 Task: Create report a report on the Account and Assets.
Action: Mouse moved to (342, 65)
Screenshot: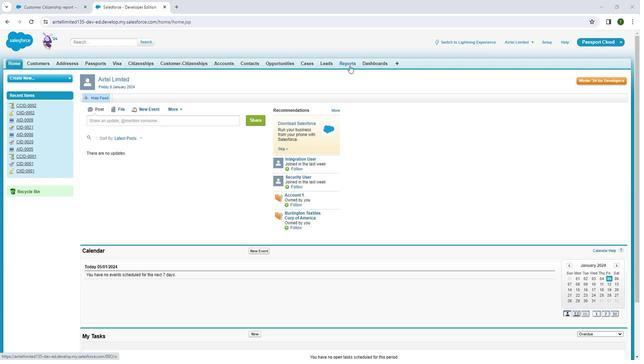 
Action: Mouse pressed left at (342, 65)
Screenshot: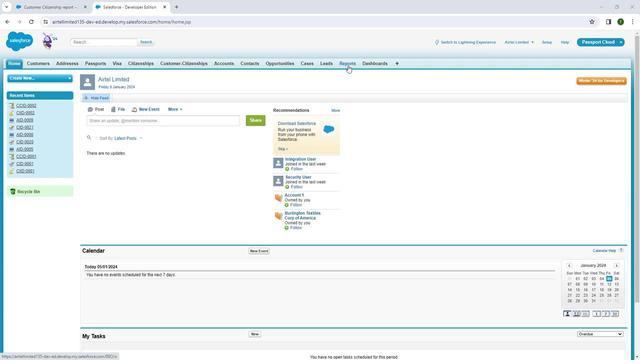 
Action: Mouse moved to (341, 65)
Screenshot: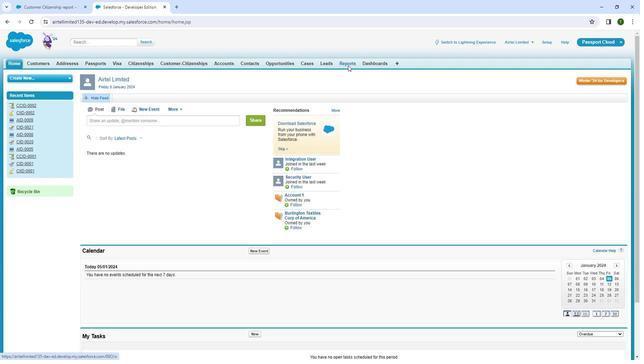 
Action: Mouse pressed left at (341, 65)
Screenshot: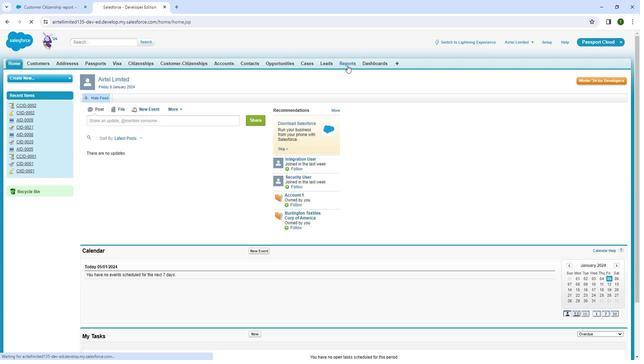 
Action: Mouse moved to (101, 84)
Screenshot: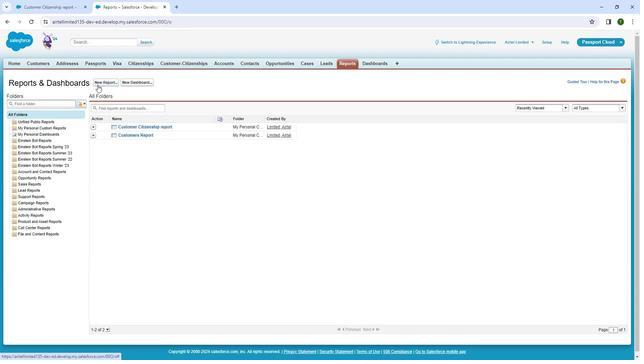 
Action: Mouse pressed left at (101, 84)
Screenshot: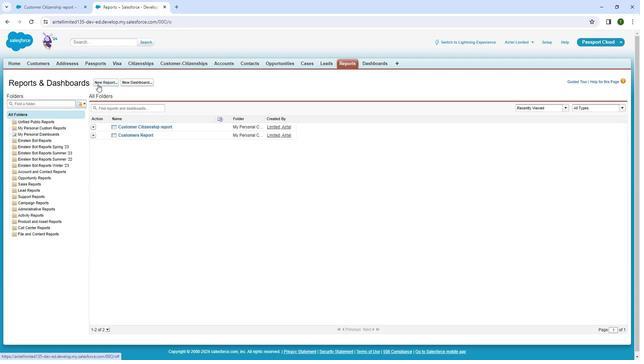 
Action: Mouse moved to (131, 142)
Screenshot: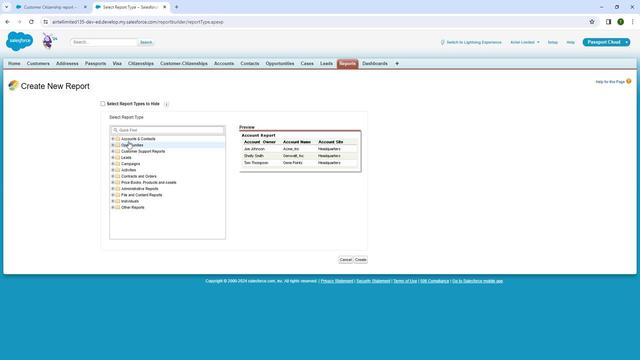 
Action: Mouse pressed left at (131, 142)
Screenshot: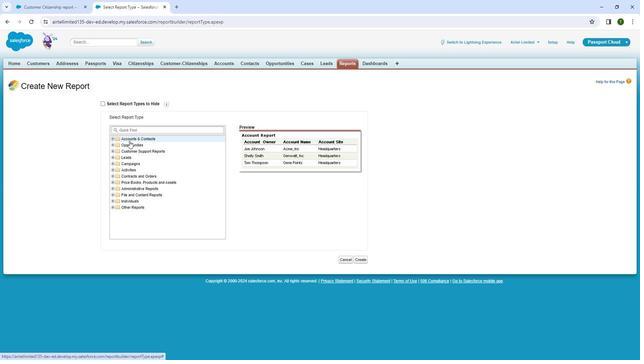 
Action: Mouse moved to (115, 139)
Screenshot: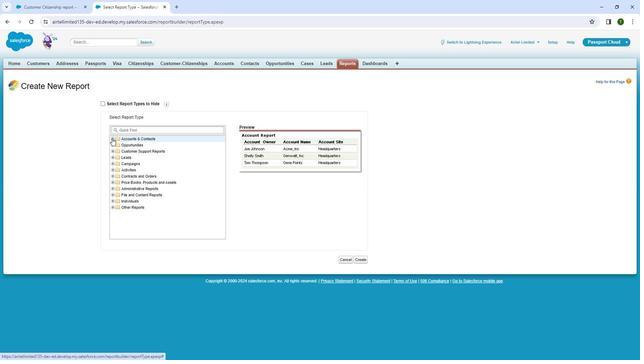 
Action: Mouse pressed left at (115, 139)
Screenshot: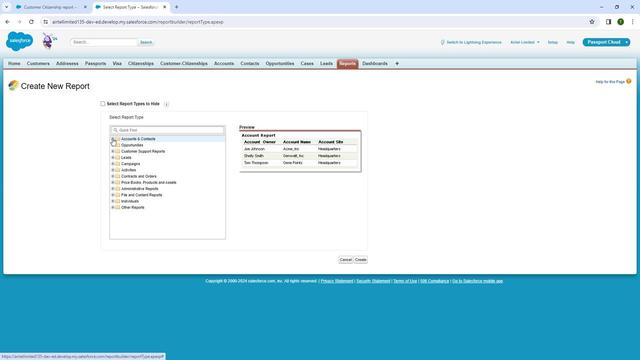 
Action: Mouse moved to (135, 177)
Screenshot: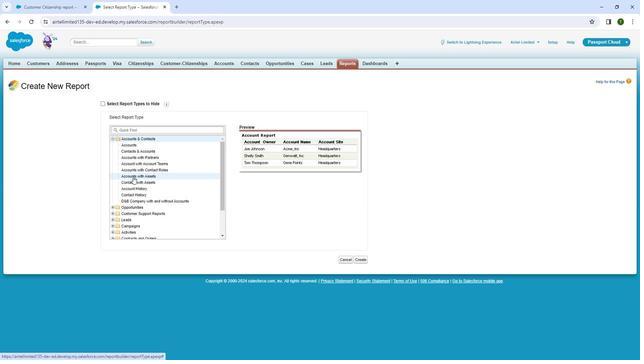 
Action: Mouse pressed left at (135, 177)
Screenshot: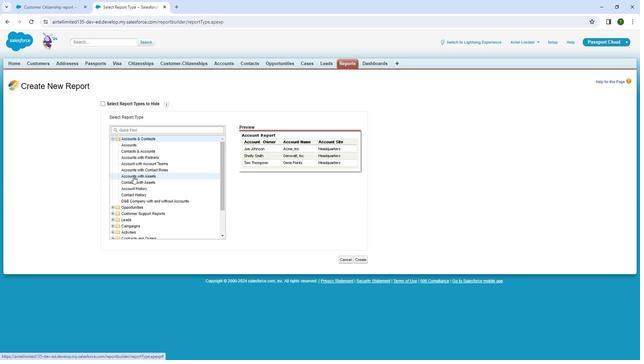 
Action: Mouse moved to (353, 261)
Screenshot: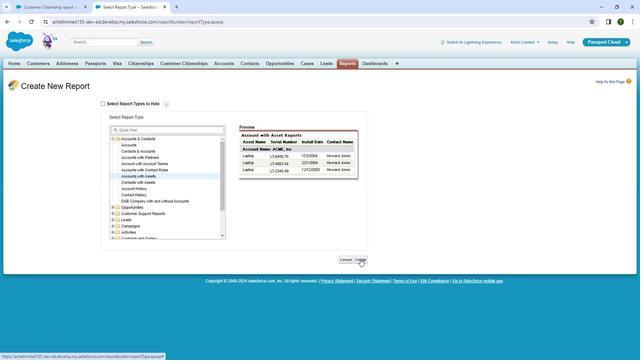 
Action: Mouse pressed left at (353, 261)
Screenshot: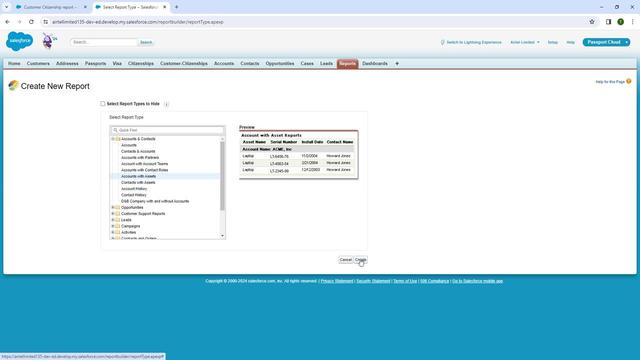 
Action: Mouse moved to (108, 214)
Screenshot: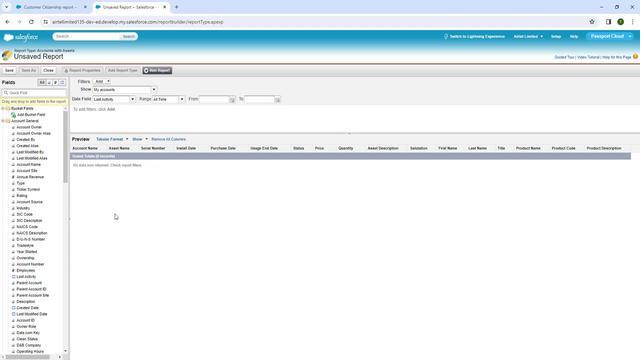 
Action: Mouse pressed left at (108, 214)
Screenshot: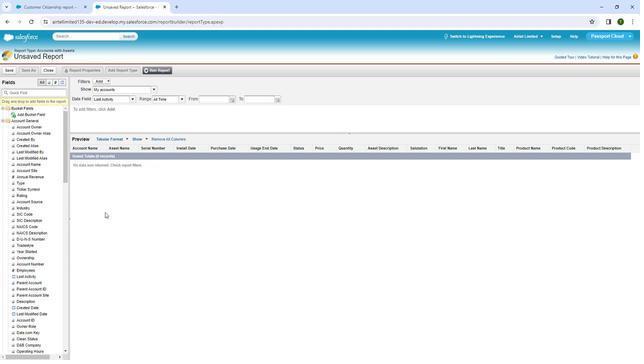 
Action: Mouse moved to (158, 136)
Screenshot: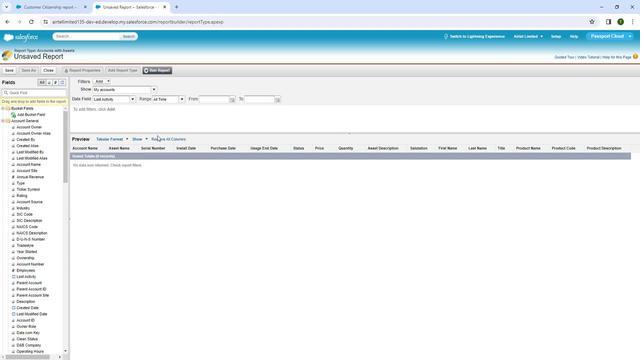 
Action: Mouse pressed left at (158, 136)
Screenshot: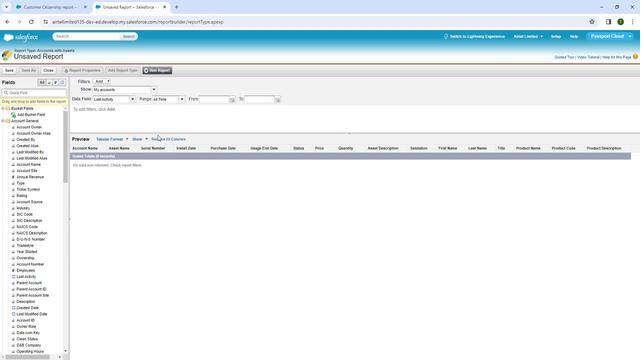 
Action: Mouse moved to (169, 139)
Screenshot: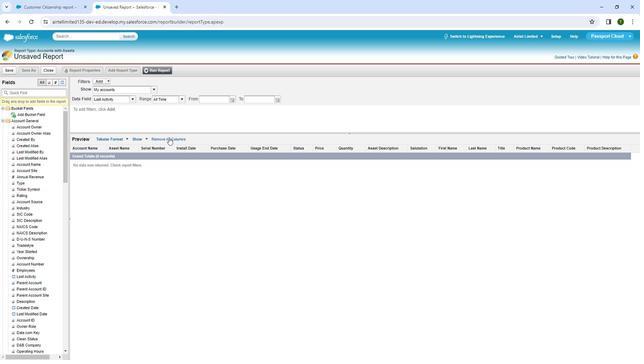 
Action: Mouse pressed left at (169, 139)
Screenshot: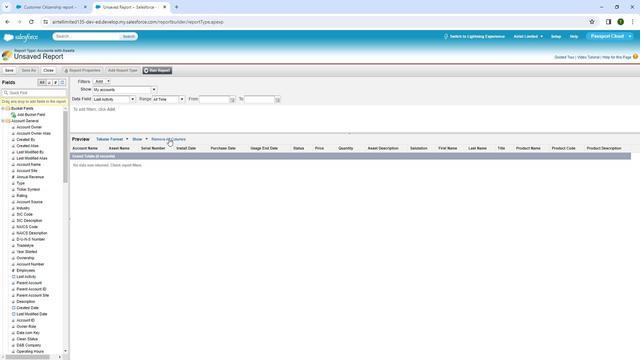 
Action: Mouse moved to (293, 210)
Screenshot: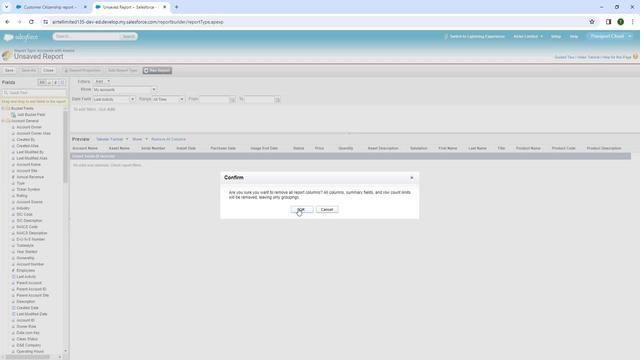 
Action: Mouse pressed left at (293, 210)
Screenshot: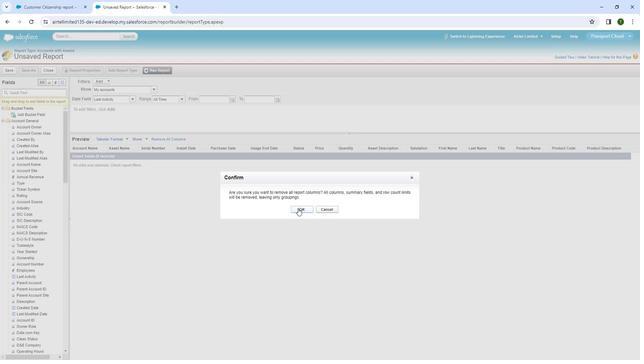 
Action: Mouse moved to (34, 208)
Screenshot: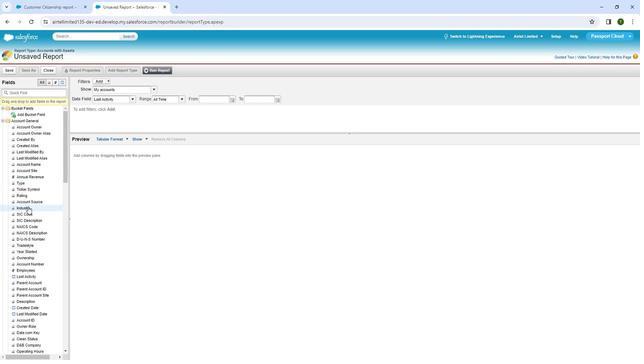 
Action: Mouse scrolled (34, 208) with delta (0, 0)
Screenshot: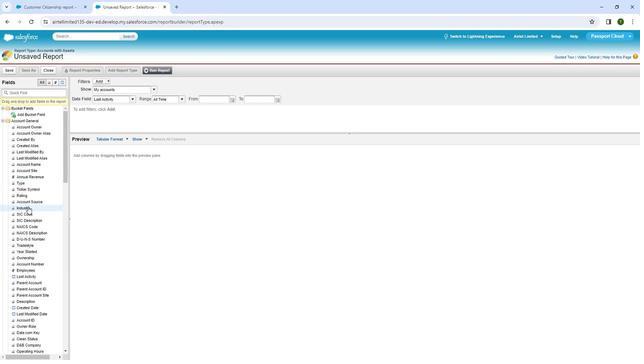 
Action: Mouse scrolled (34, 208) with delta (0, 0)
Screenshot: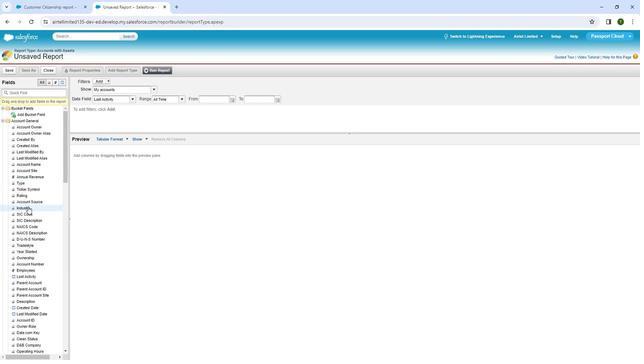 
Action: Mouse moved to (34, 207)
Screenshot: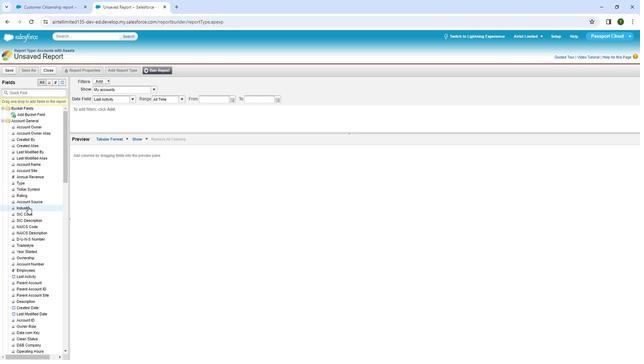 
Action: Mouse scrolled (34, 208) with delta (0, 0)
Screenshot: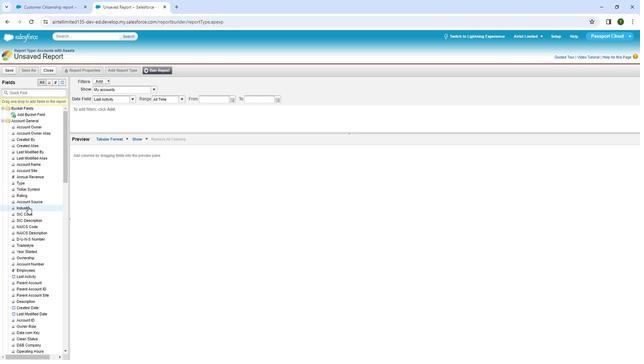 
Action: Mouse scrolled (34, 208) with delta (0, 0)
Screenshot: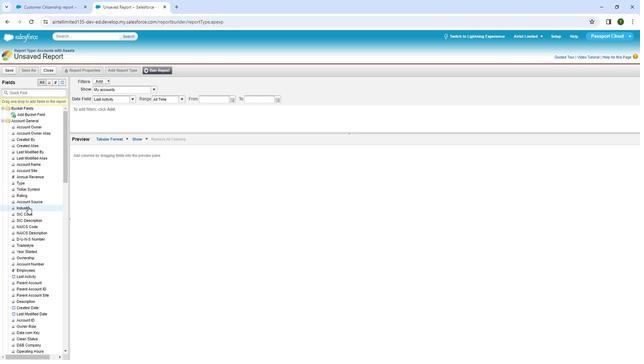 
Action: Mouse moved to (34, 207)
Screenshot: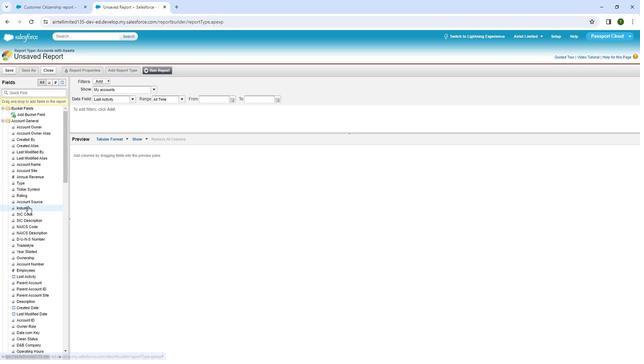
Action: Mouse scrolled (34, 207) with delta (0, 0)
Screenshot: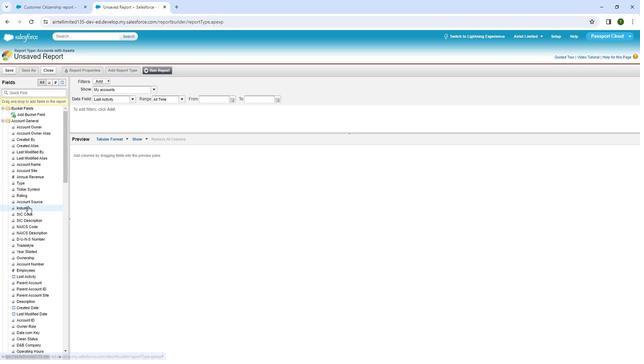 
Action: Mouse moved to (29, 162)
Screenshot: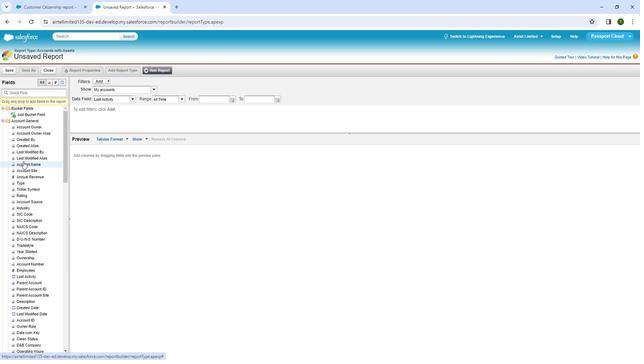 
Action: Mouse pressed left at (29, 162)
Screenshot: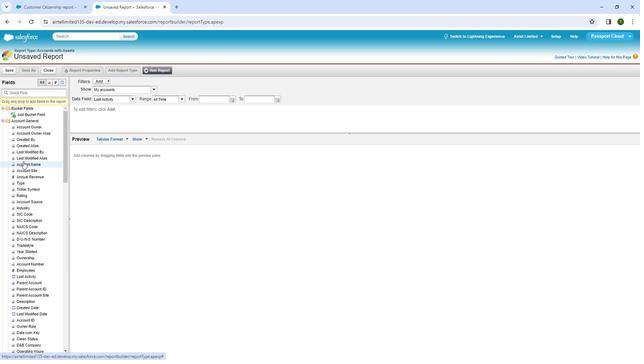 
Action: Mouse moved to (96, 163)
Screenshot: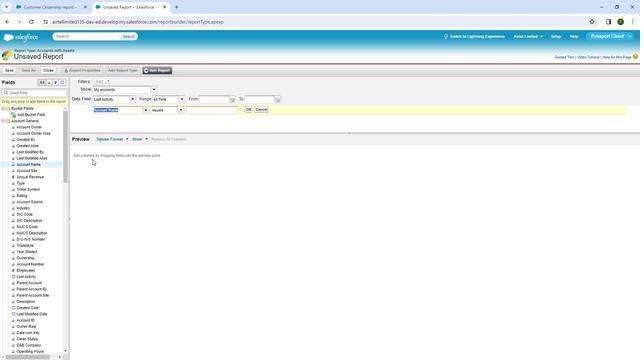 
Action: Mouse pressed left at (96, 163)
Screenshot: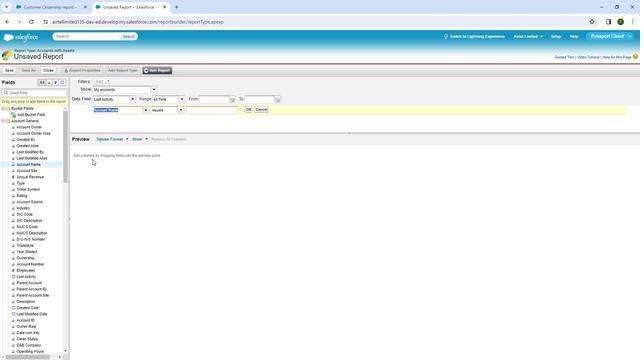 
Action: Mouse moved to (24, 163)
Screenshot: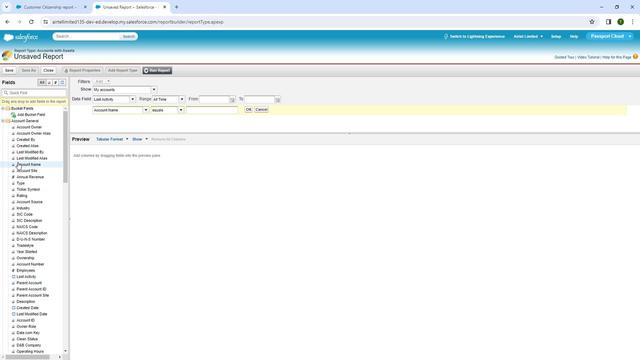 
Action: Mouse pressed left at (24, 163)
Screenshot: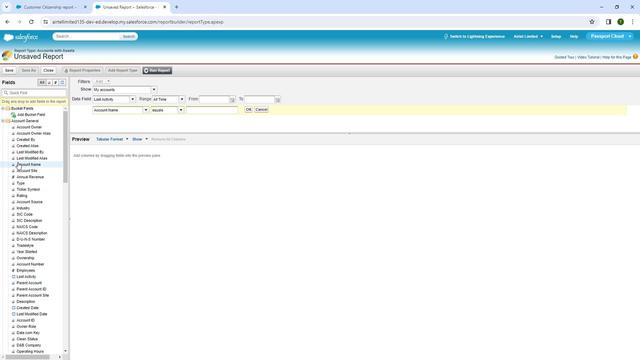 
Action: Mouse moved to (26, 183)
Screenshot: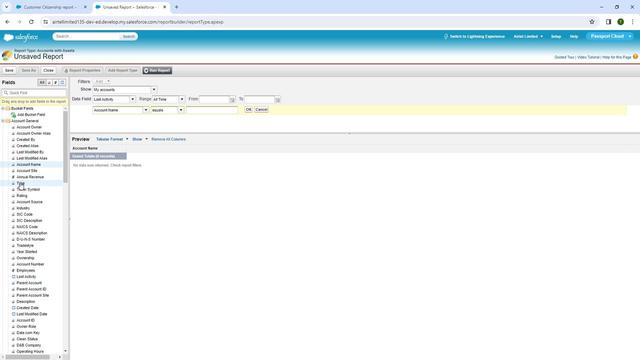 
Action: Mouse pressed left at (26, 183)
Screenshot: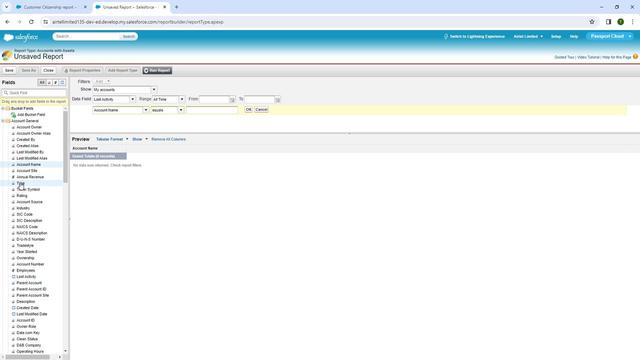 
Action: Mouse moved to (24, 198)
Screenshot: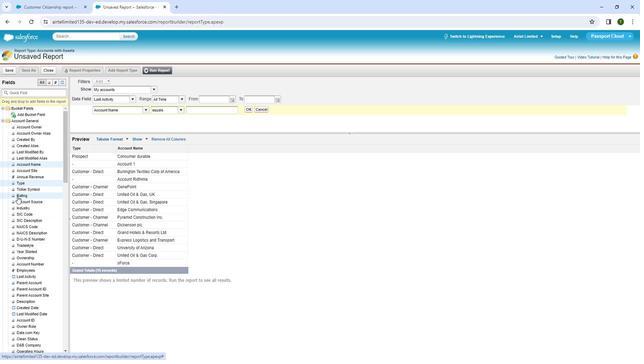 
Action: Mouse pressed left at (24, 198)
Screenshot: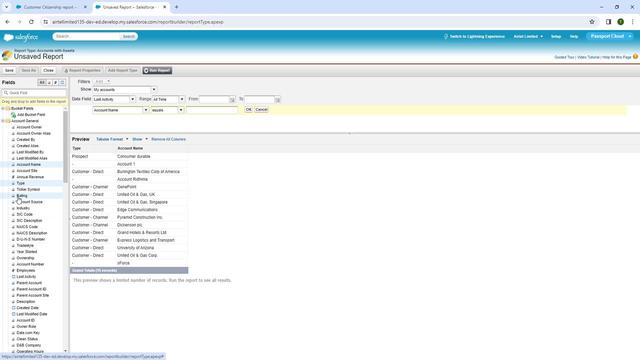 
Action: Mouse moved to (31, 217)
Screenshot: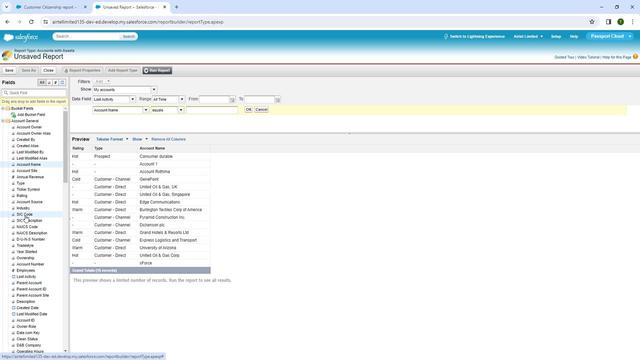 
Action: Mouse pressed left at (31, 217)
Screenshot: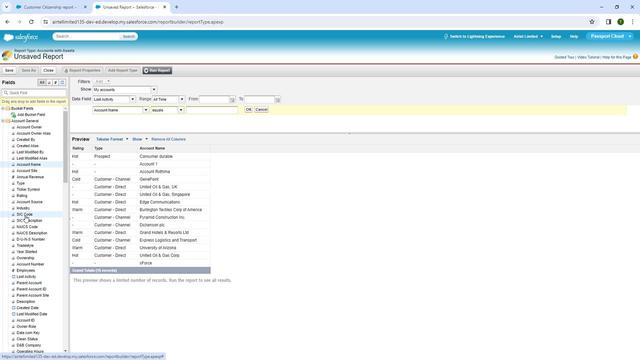
Action: Mouse moved to (32, 271)
Screenshot: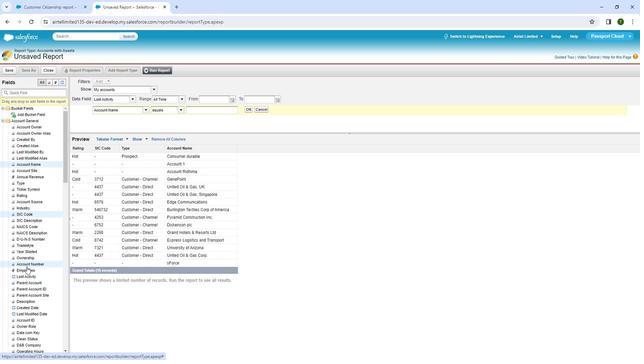 
Action: Mouse scrolled (32, 270) with delta (0, 0)
Screenshot: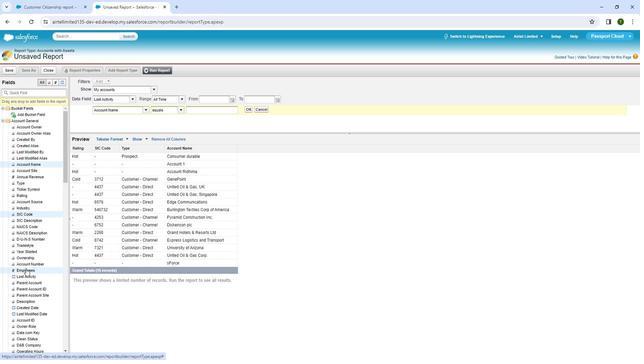 
Action: Mouse moved to (30, 288)
Screenshot: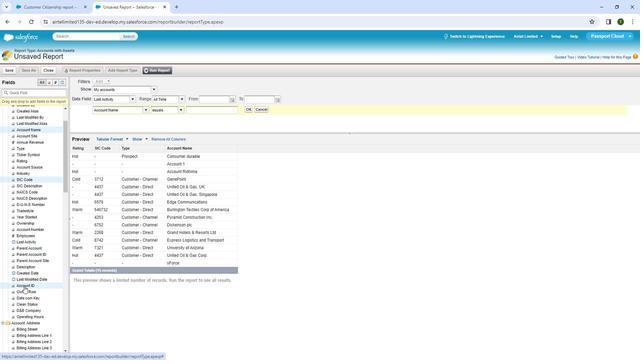 
Action: Mouse pressed left at (30, 288)
Screenshot: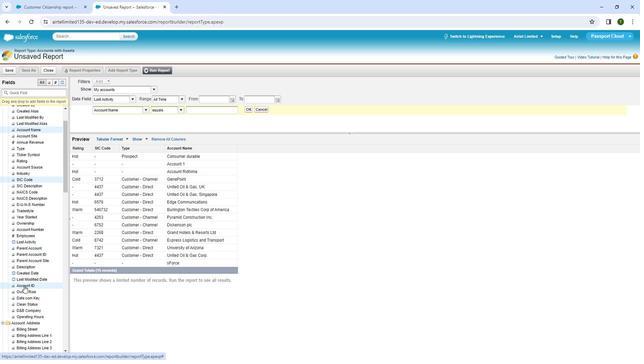 
Action: Mouse moved to (27, 279)
Screenshot: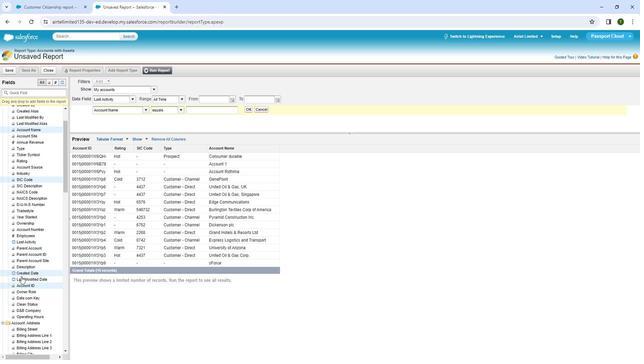 
Action: Mouse scrolled (27, 279) with delta (0, 0)
Screenshot: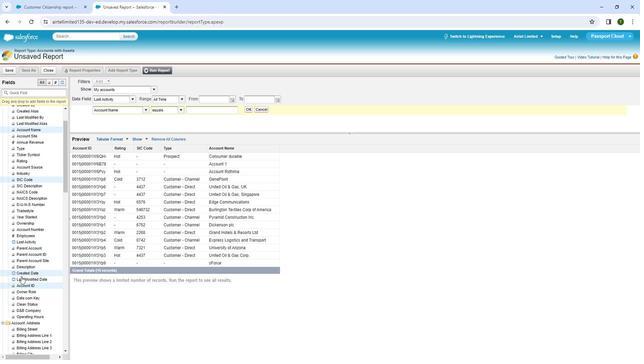 
Action: Mouse moved to (27, 281)
Screenshot: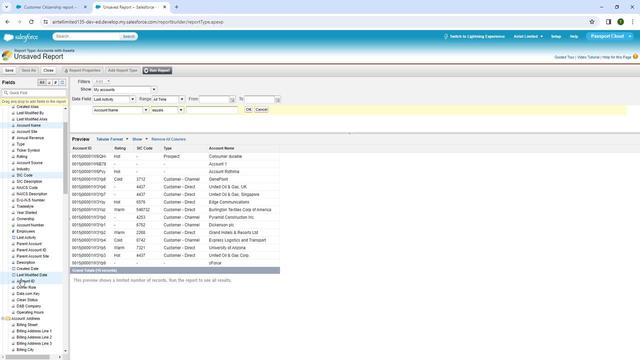 
Action: Mouse scrolled (27, 281) with delta (0, 0)
Screenshot: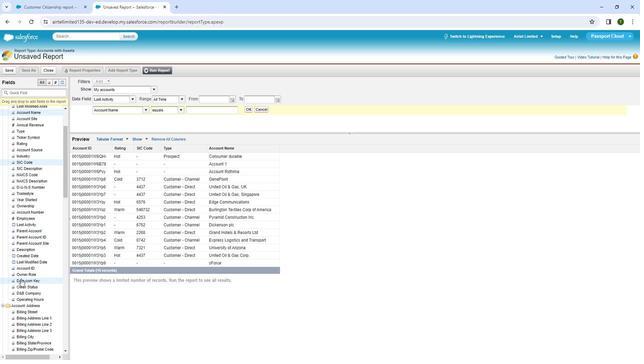 
Action: Mouse scrolled (27, 281) with delta (0, 0)
Screenshot: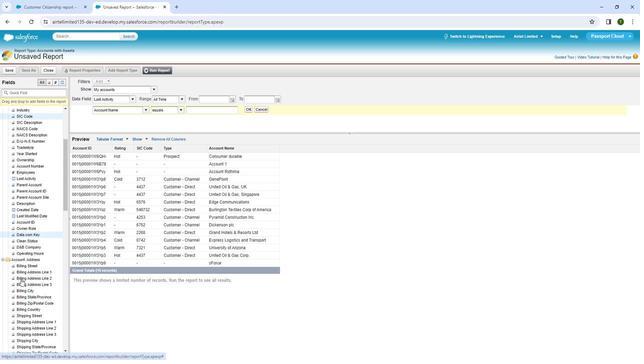 
Action: Mouse scrolled (27, 281) with delta (0, 0)
Screenshot: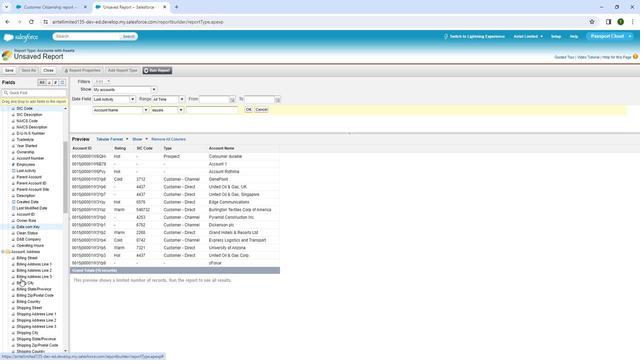 
Action: Mouse moved to (27, 282)
Screenshot: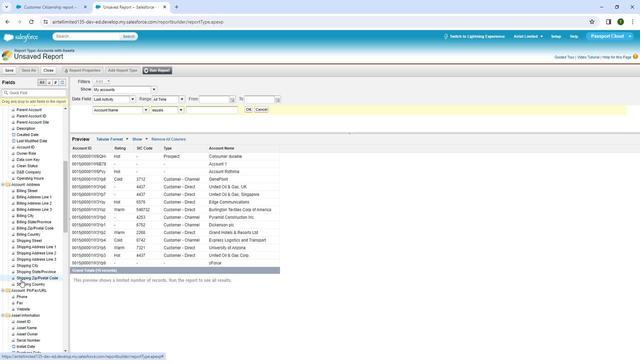 
Action: Mouse scrolled (27, 282) with delta (0, 0)
Screenshot: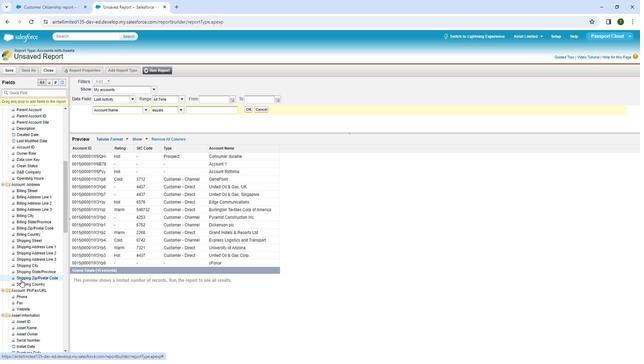 
Action: Mouse moved to (27, 283)
Screenshot: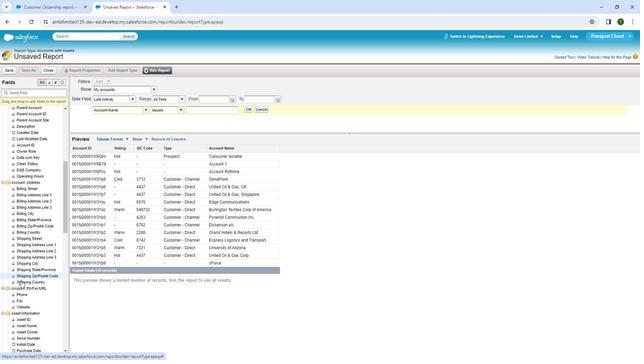 
Action: Mouse scrolled (27, 283) with delta (0, 0)
Screenshot: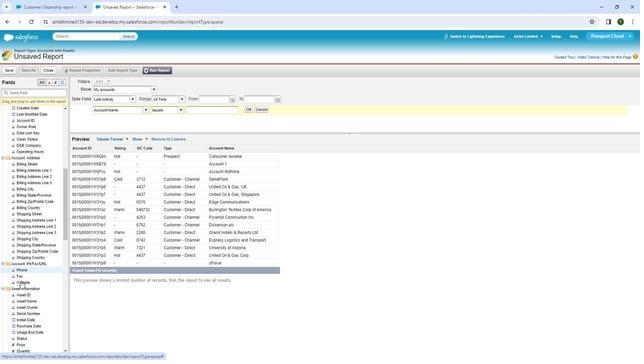 
Action: Mouse scrolled (27, 283) with delta (0, 0)
Screenshot: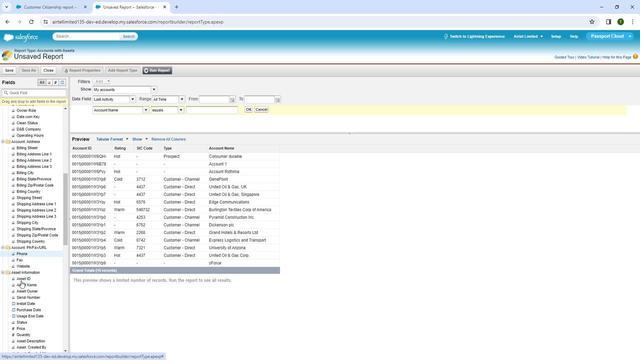 
Action: Mouse scrolled (27, 283) with delta (0, 0)
Screenshot: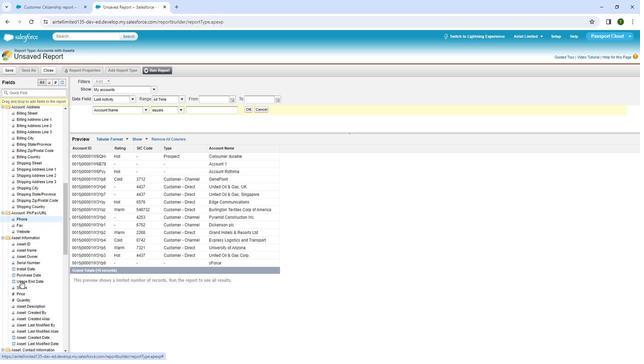 
Action: Mouse moved to (26, 190)
Screenshot: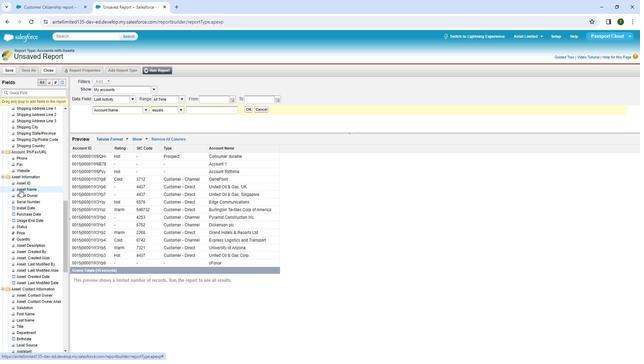 
Action: Mouse pressed left at (26, 190)
Screenshot: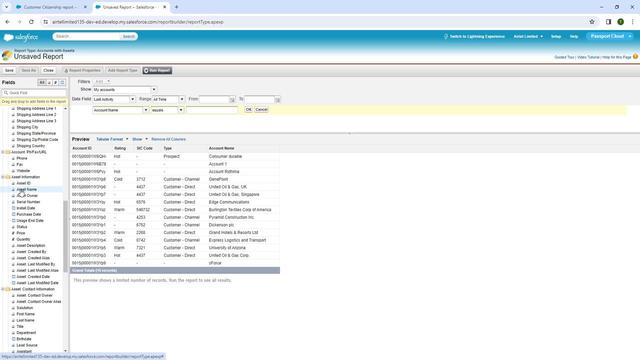 
Action: Mouse moved to (30, 315)
Screenshot: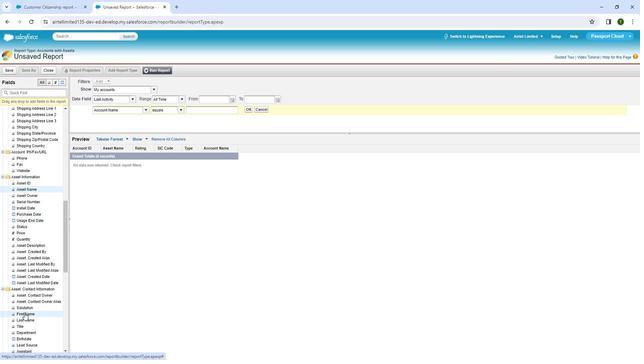 
Action: Mouse pressed left at (30, 315)
Screenshot: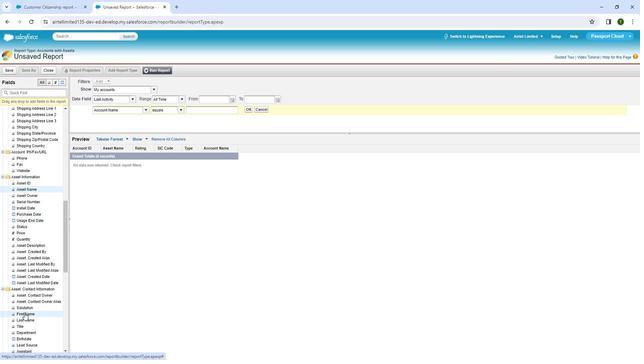 
Action: Mouse moved to (109, 147)
Screenshot: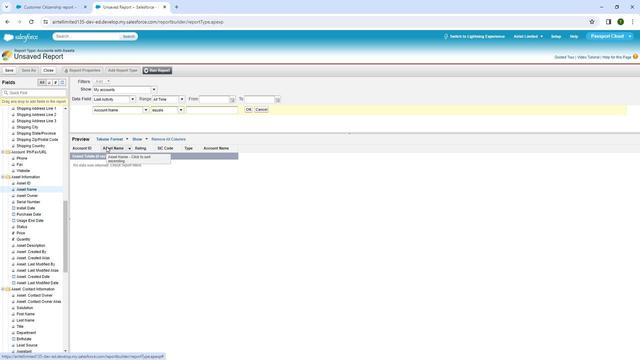
Action: Mouse pressed left at (109, 147)
Screenshot: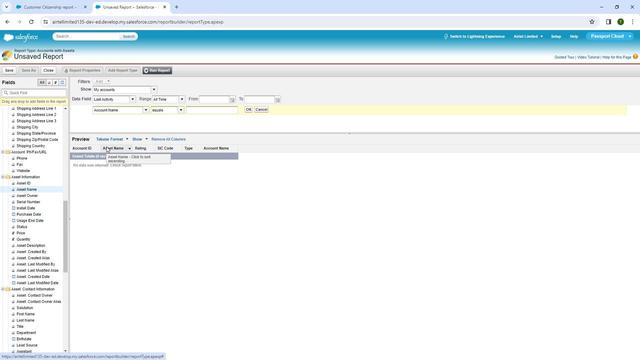 
Action: Mouse moved to (125, 268)
Screenshot: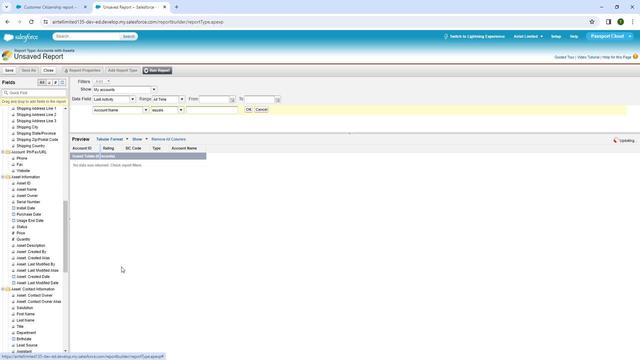 
Action: Mouse pressed left at (125, 268)
Screenshot: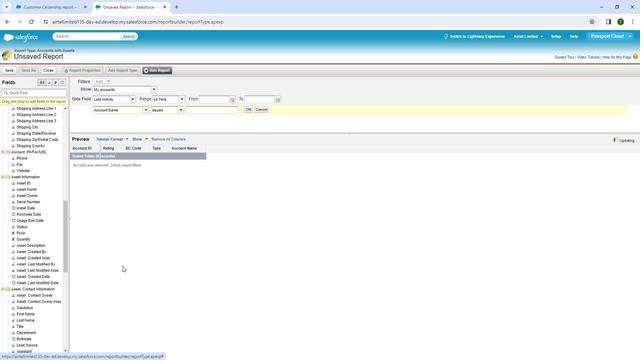 
Action: Mouse moved to (117, 217)
Screenshot: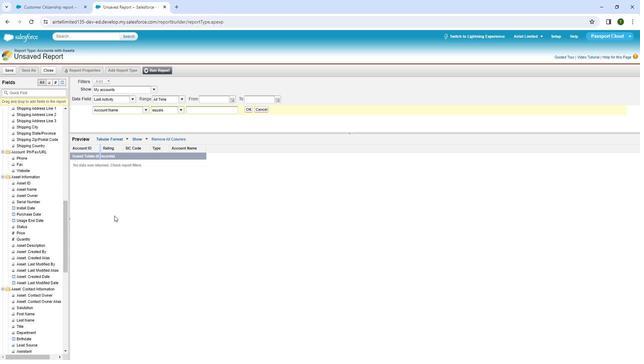 
Action: Mouse pressed left at (117, 217)
Screenshot: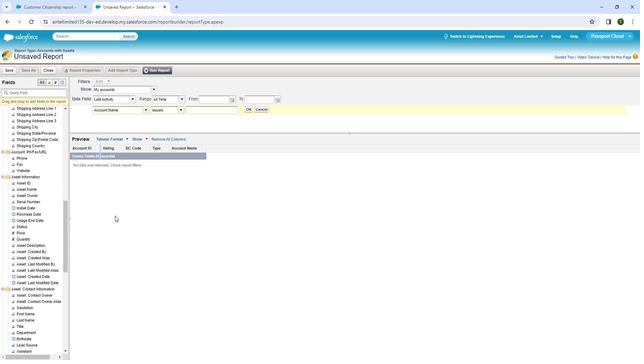 
Action: Mouse moved to (86, 141)
Screenshot: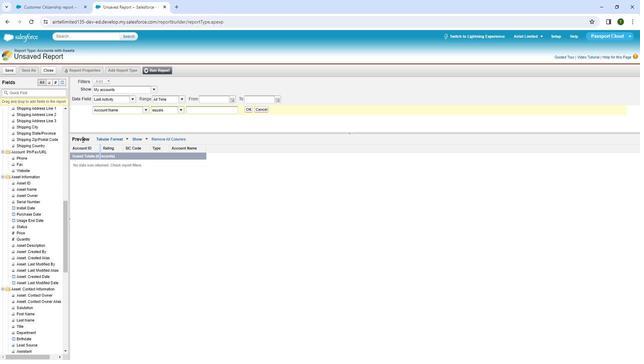 
Action: Mouse pressed left at (86, 141)
Screenshot: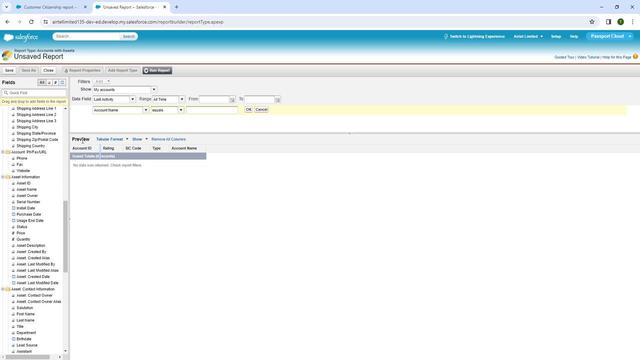 
Action: Mouse moved to (158, 141)
Screenshot: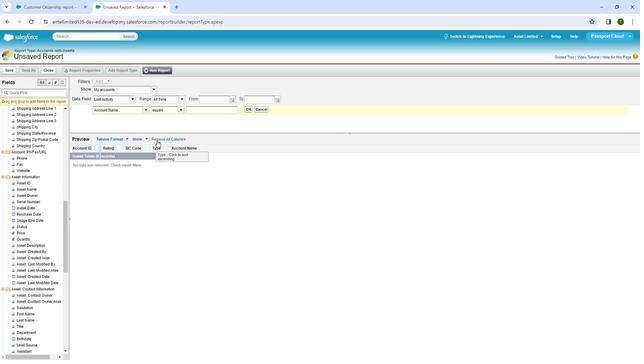 
Action: Mouse pressed left at (158, 141)
Screenshot: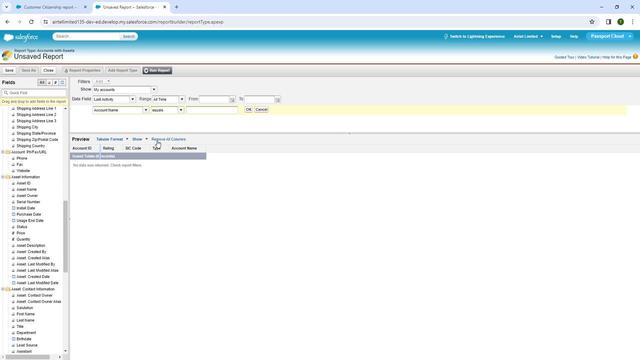 
Action: Mouse moved to (296, 210)
Screenshot: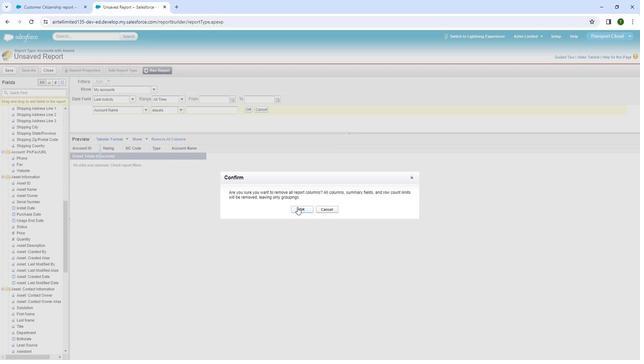 
Action: Mouse pressed left at (296, 210)
Screenshot: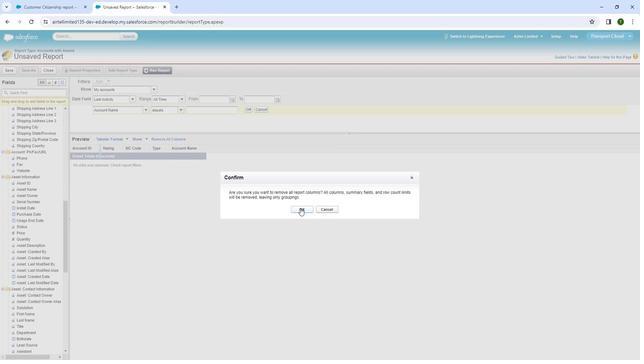 
Action: Mouse moved to (11, 219)
Screenshot: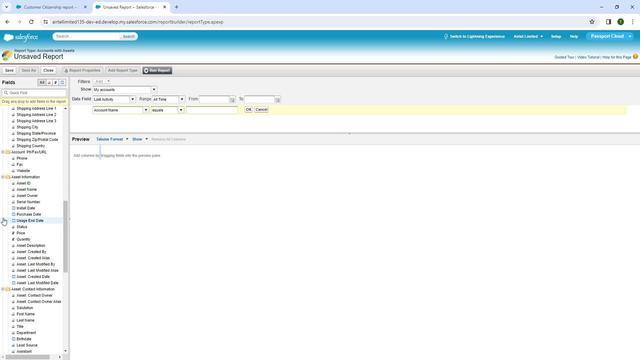 
Action: Mouse scrolled (11, 220) with delta (0, 0)
Screenshot: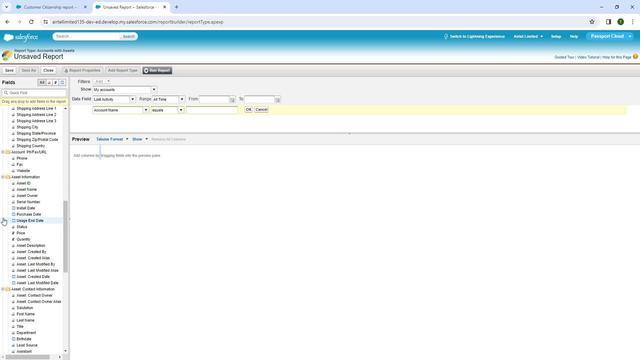 
Action: Mouse moved to (12, 219)
Screenshot: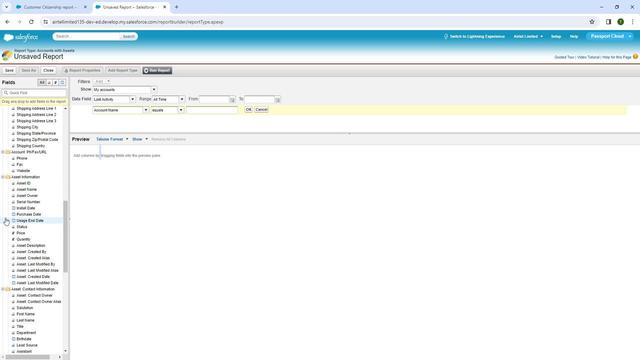 
Action: Mouse scrolled (12, 220) with delta (0, 0)
Screenshot: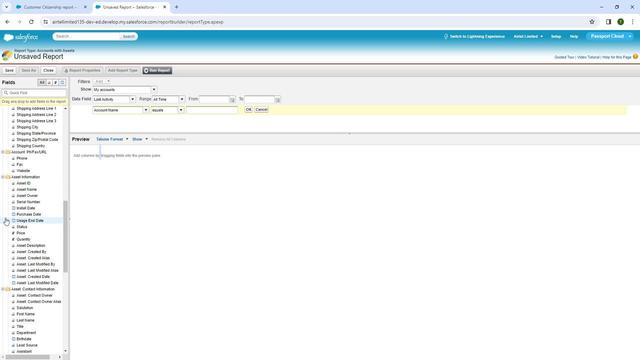 
Action: Mouse moved to (13, 219)
Screenshot: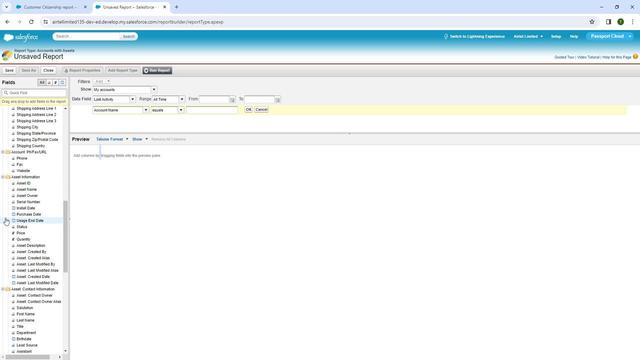 
Action: Mouse scrolled (13, 220) with delta (0, 0)
Screenshot: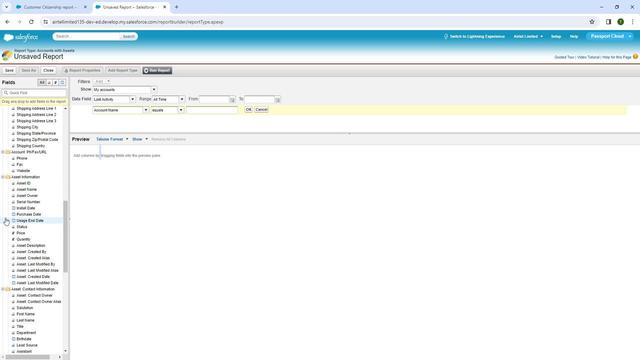 
Action: Mouse moved to (15, 219)
Screenshot: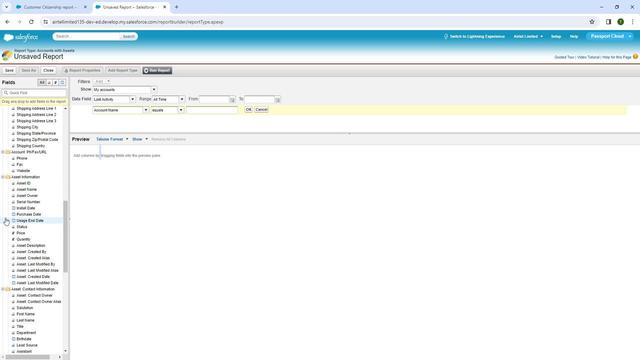 
Action: Mouse scrolled (15, 220) with delta (0, 0)
Screenshot: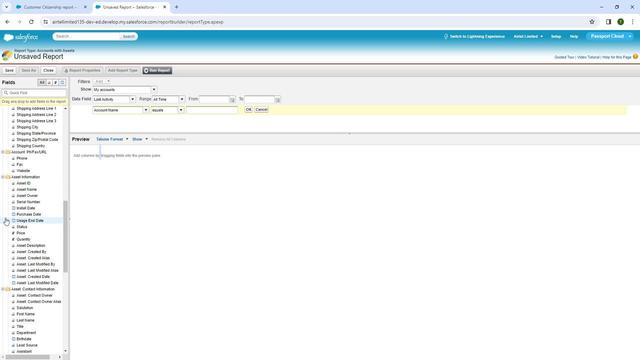 
Action: Mouse moved to (22, 219)
Screenshot: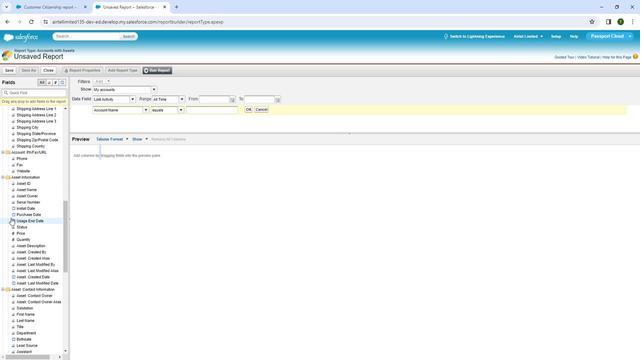 
Action: Mouse scrolled (22, 220) with delta (0, 0)
Screenshot: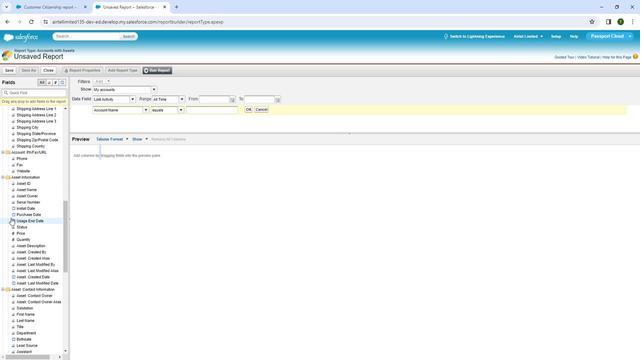 
Action: Mouse moved to (31, 214)
Screenshot: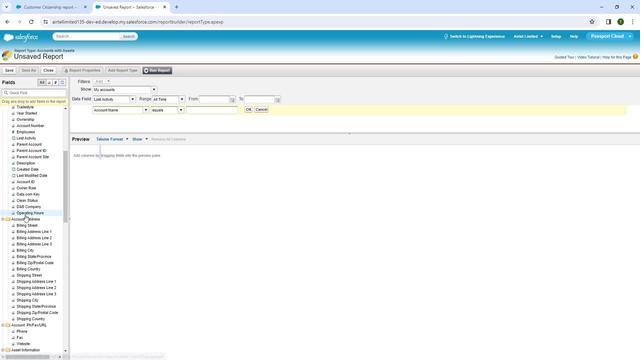 
Action: Mouse scrolled (31, 215) with delta (0, 0)
Screenshot: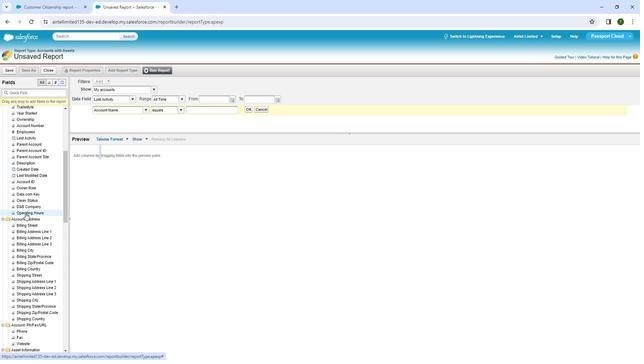 
Action: Mouse scrolled (31, 215) with delta (0, 0)
Screenshot: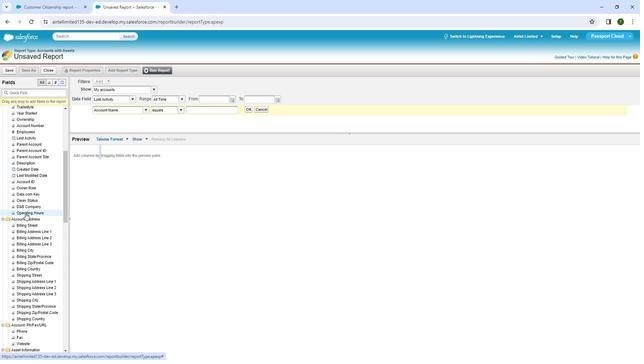 
Action: Mouse scrolled (31, 215) with delta (0, 0)
Screenshot: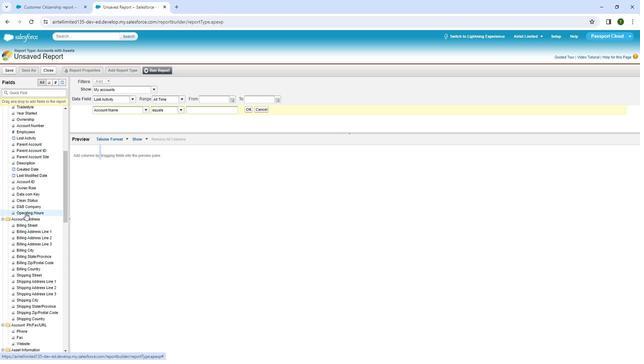 
Action: Mouse scrolled (31, 215) with delta (0, 0)
Screenshot: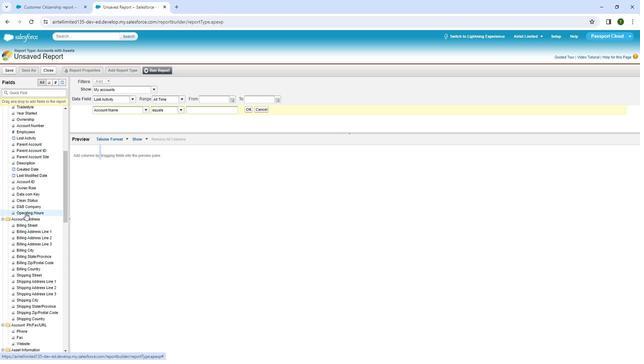
Action: Mouse moved to (21, 165)
Screenshot: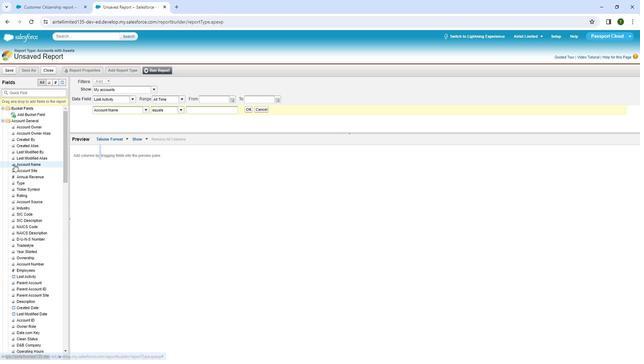 
Action: Mouse pressed left at (21, 165)
Screenshot: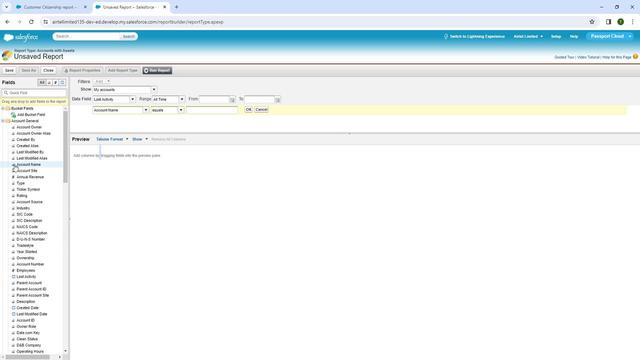 
Action: Mouse moved to (159, 141)
Screenshot: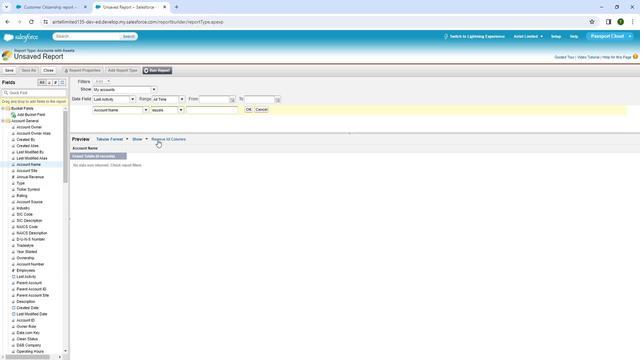 
Action: Mouse pressed left at (159, 141)
Screenshot: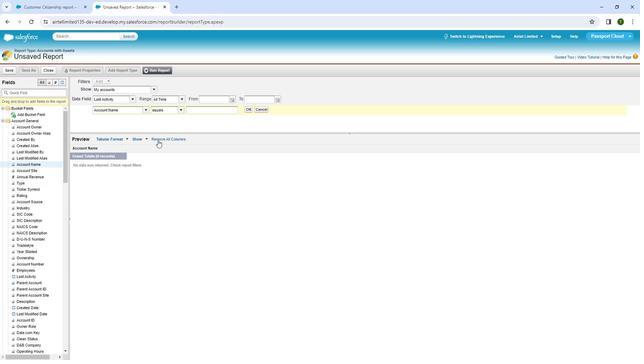 
Action: Mouse moved to (291, 210)
Screenshot: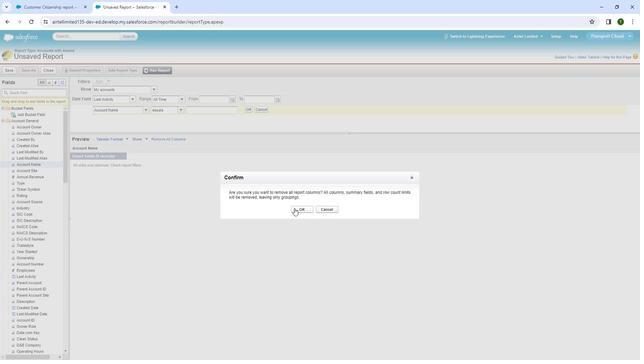 
Action: Mouse pressed left at (291, 210)
Screenshot: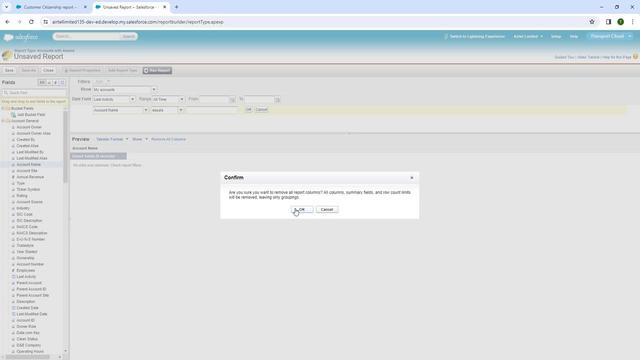 
Action: Mouse moved to (151, 186)
Screenshot: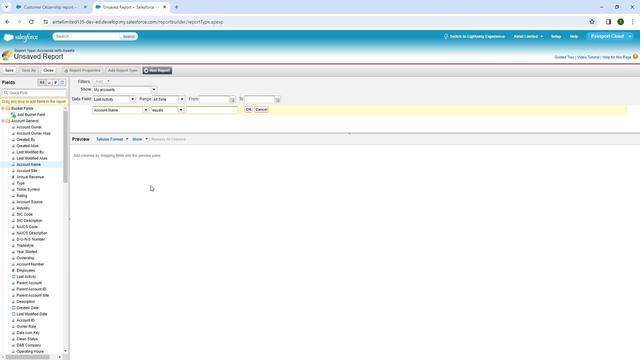 
Action: Key pressed <Key.shift>
Screenshot: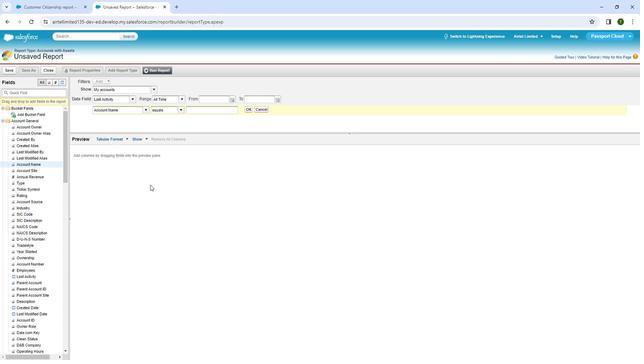 
Action: Mouse moved to (151, 185)
Screenshot: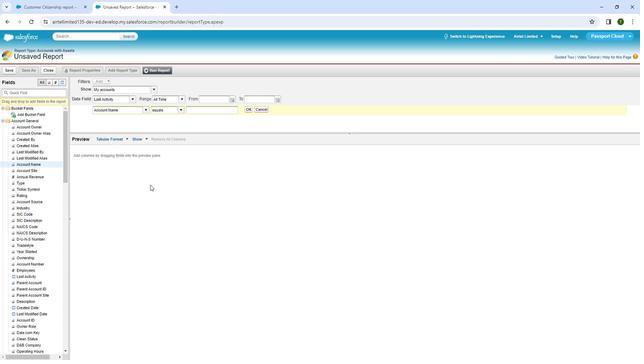 
Action: Key pressed ctrl+R
Screenshot: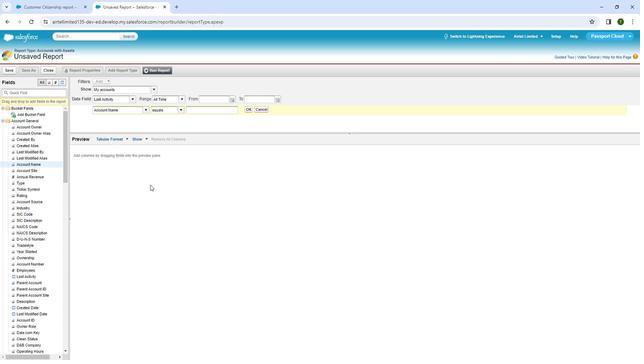 
Action: Mouse moved to (327, 84)
Screenshot: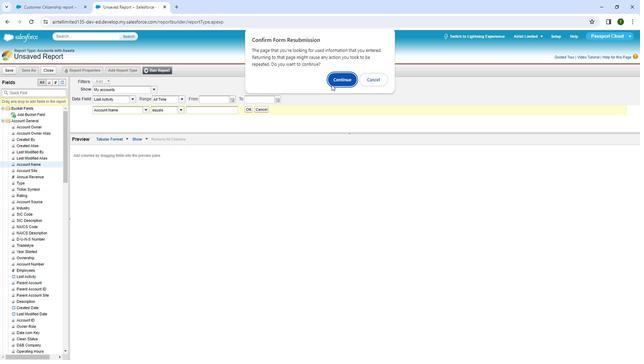 
Action: Mouse pressed left at (327, 84)
Screenshot: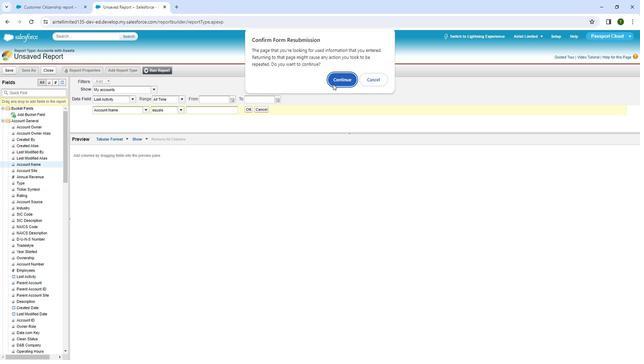 
Action: Mouse moved to (160, 140)
Screenshot: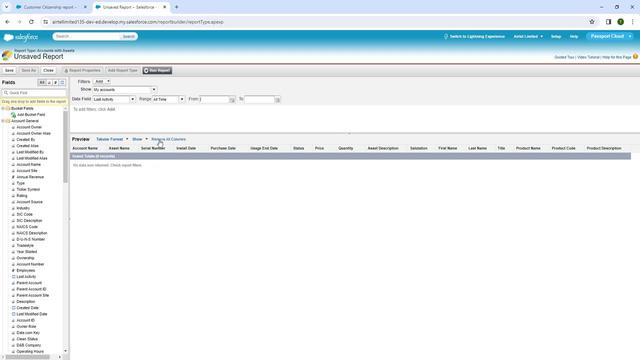 
Action: Mouse pressed left at (160, 140)
Screenshot: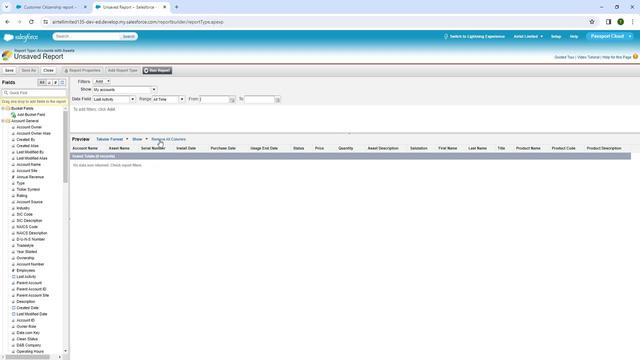 
Action: Mouse moved to (291, 214)
Screenshot: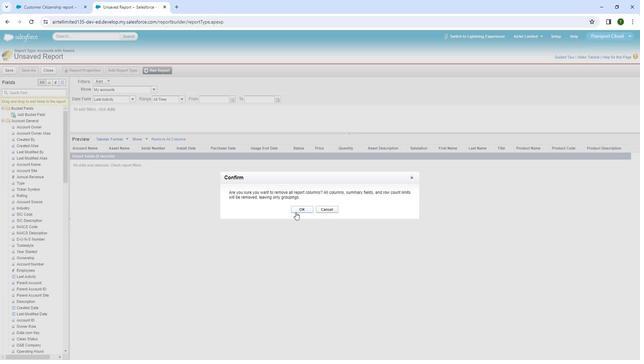 
Action: Mouse pressed left at (291, 214)
Screenshot: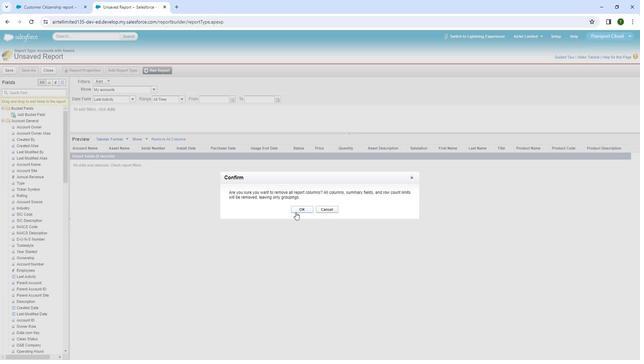 
Action: Mouse moved to (24, 182)
Screenshot: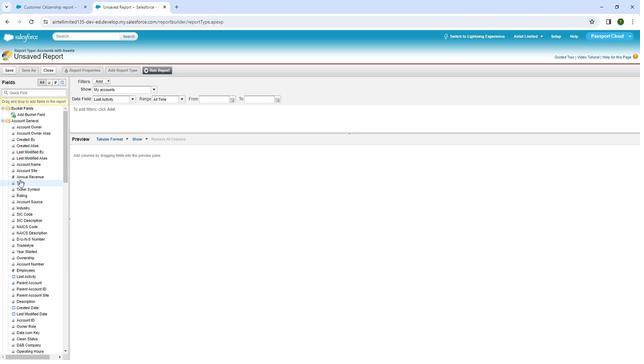 
Action: Mouse scrolled (24, 183) with delta (0, 0)
Screenshot: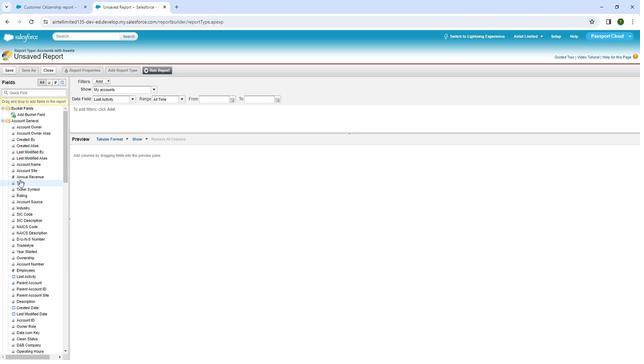 
Action: Mouse moved to (27, 181)
Screenshot: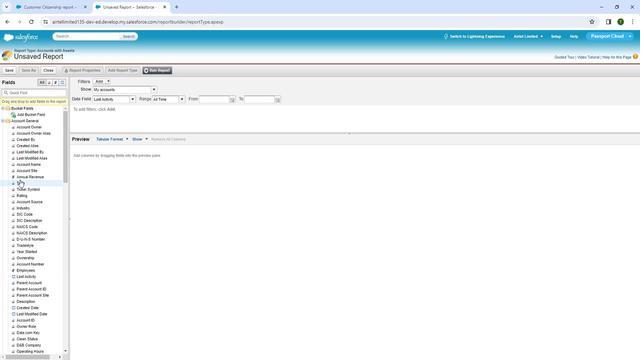 
Action: Mouse scrolled (27, 181) with delta (0, 0)
Screenshot: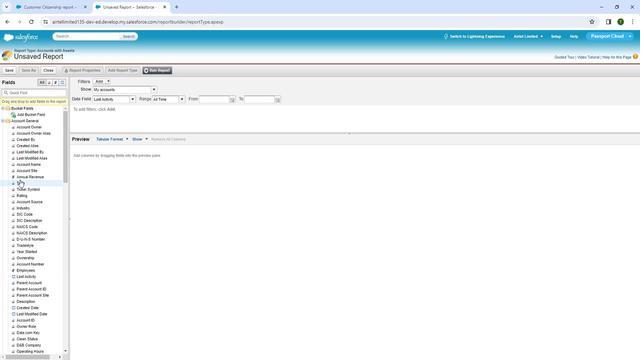 
Action: Mouse moved to (29, 274)
Screenshot: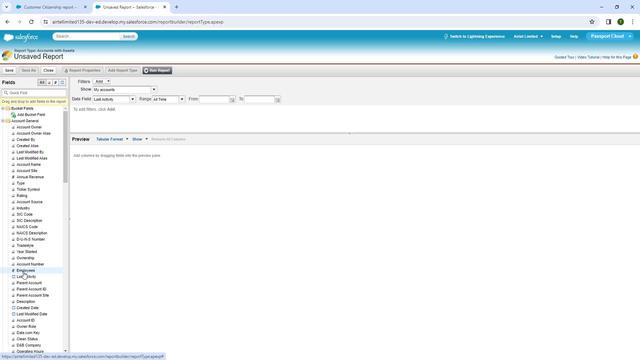 
Action: Mouse scrolled (29, 274) with delta (0, 0)
Screenshot: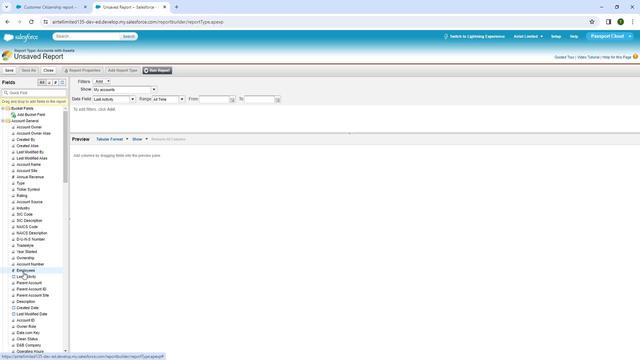 
Action: Mouse moved to (29, 276)
Screenshot: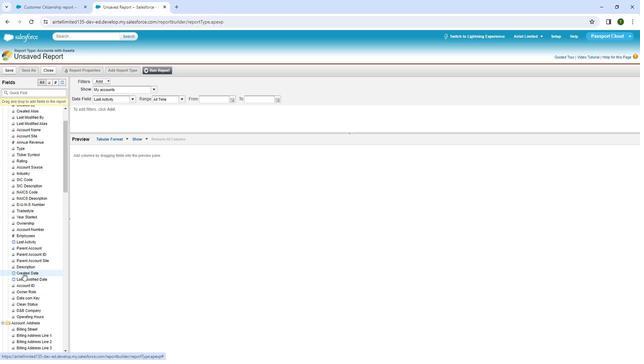 
Action: Mouse scrolled (29, 276) with delta (0, 0)
Screenshot: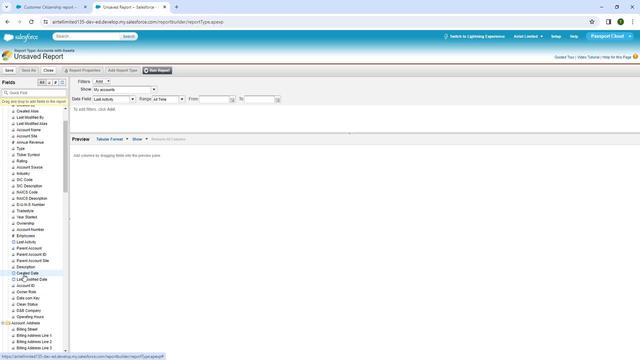 
Action: Mouse moved to (29, 277)
Screenshot: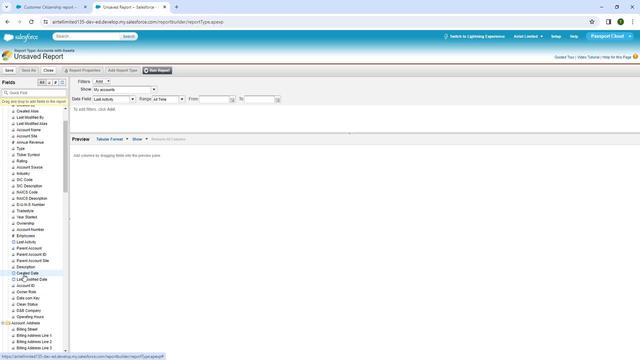 
Action: Mouse scrolled (29, 276) with delta (0, 0)
Screenshot: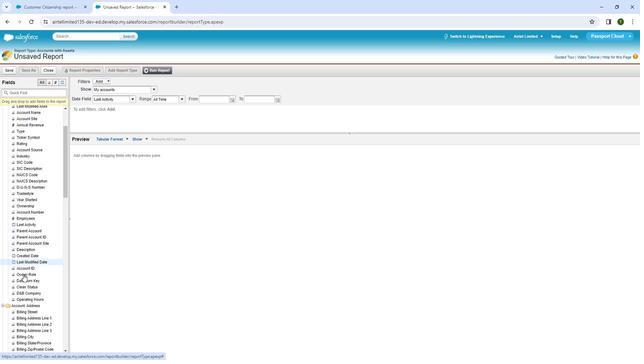 
Action: Mouse moved to (29, 277)
Screenshot: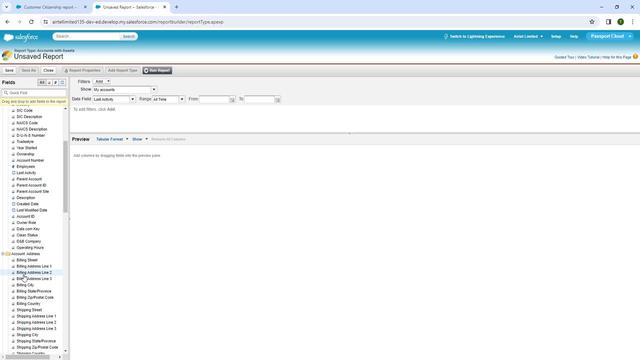 
Action: Mouse scrolled (29, 277) with delta (0, 0)
Screenshot: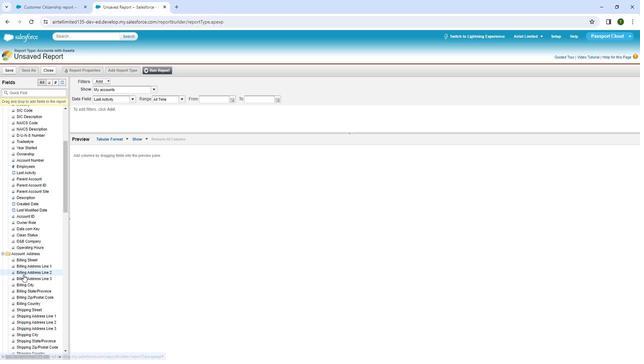
Action: Mouse moved to (29, 277)
Screenshot: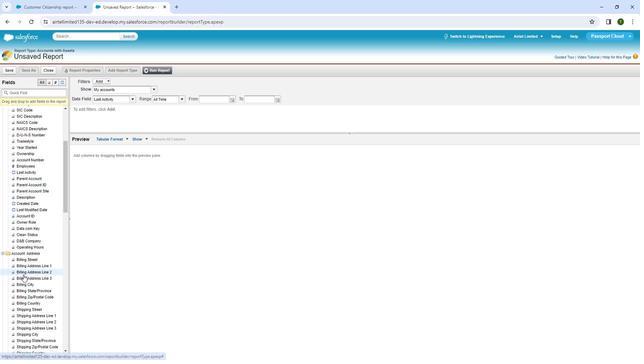 
Action: Mouse scrolled (29, 277) with delta (0, 0)
Screenshot: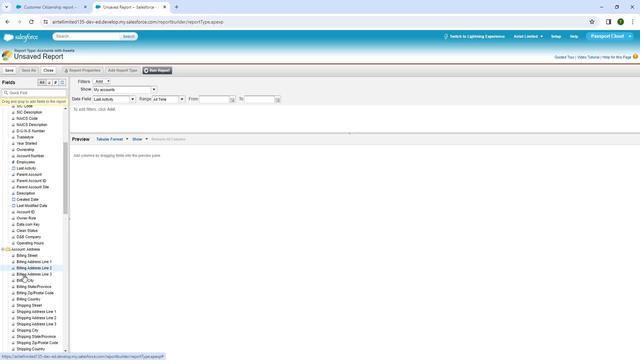 
Action: Mouse moved to (29, 277)
Screenshot: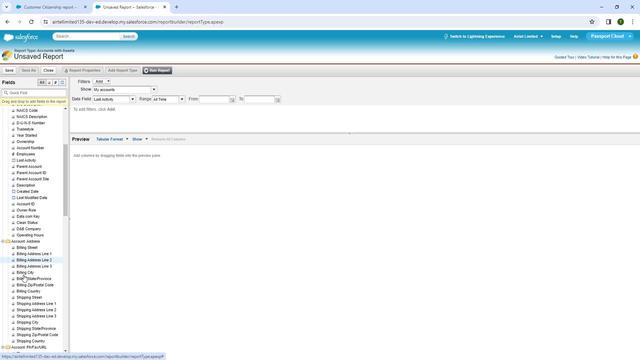 
Action: Mouse scrolled (29, 277) with delta (0, 0)
Screenshot: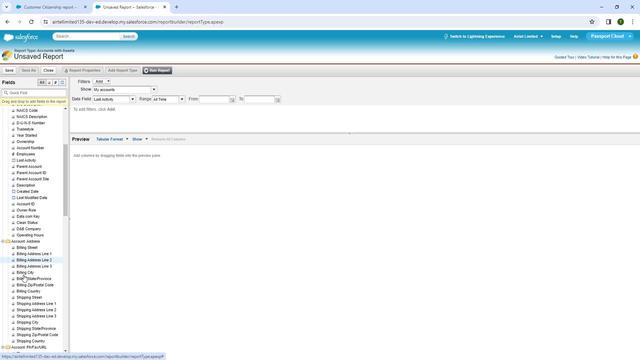 
Action: Mouse scrolled (29, 277) with delta (0, 0)
Screenshot: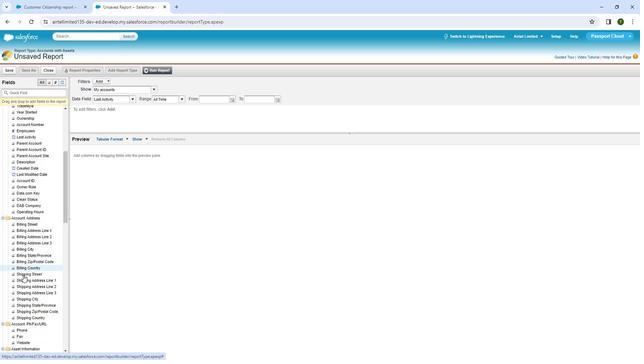 
Action: Mouse moved to (31, 275)
Screenshot: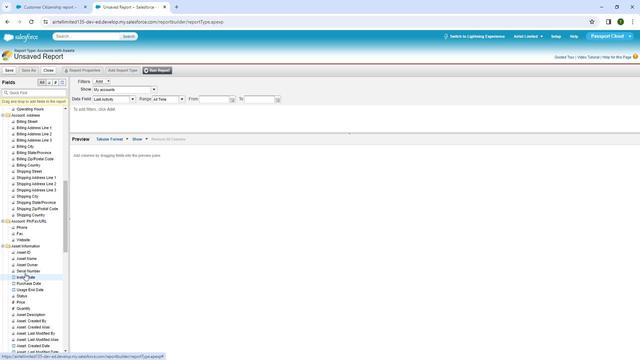 
Action: Mouse scrolled (31, 275) with delta (0, 0)
Screenshot: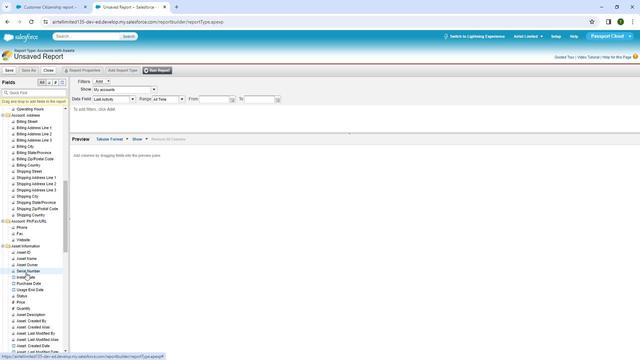 
Action: Mouse scrolled (31, 275) with delta (0, 0)
Screenshot: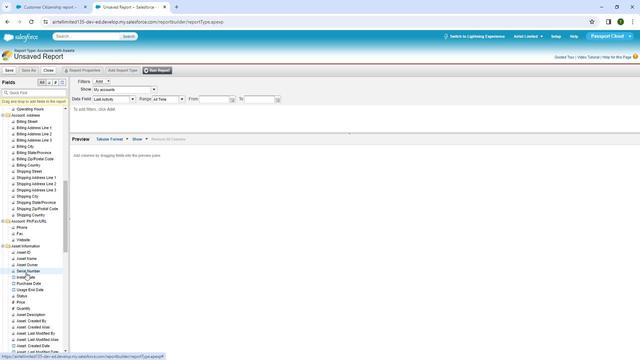 
Action: Mouse moved to (31, 275)
Screenshot: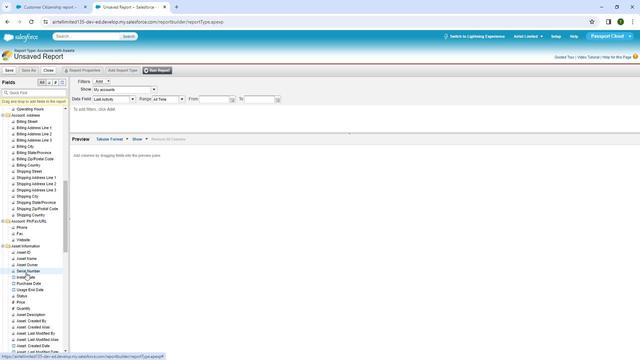 
Action: Mouse scrolled (31, 275) with delta (0, 0)
Screenshot: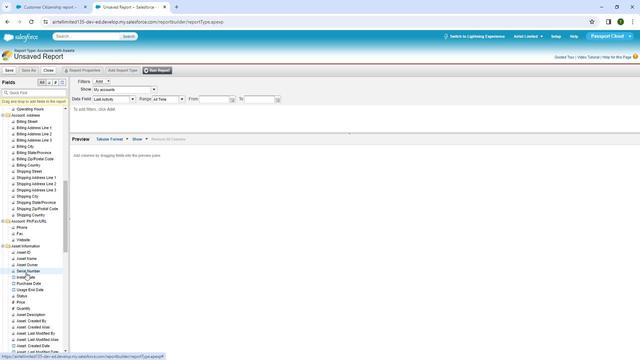 
Action: Mouse moved to (32, 275)
Screenshot: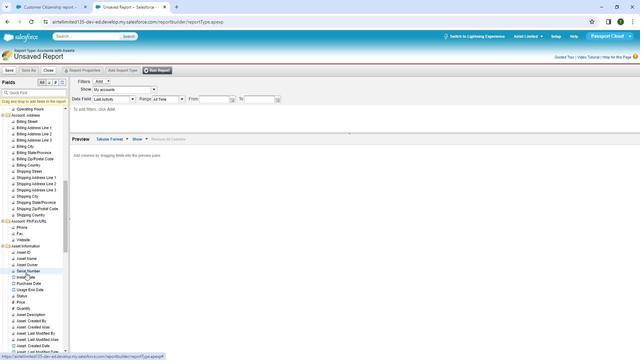 
Action: Mouse scrolled (32, 275) with delta (0, 0)
Screenshot: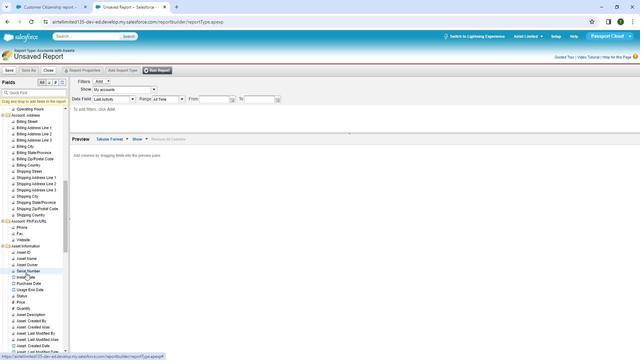 
Action: Mouse moved to (33, 274)
Screenshot: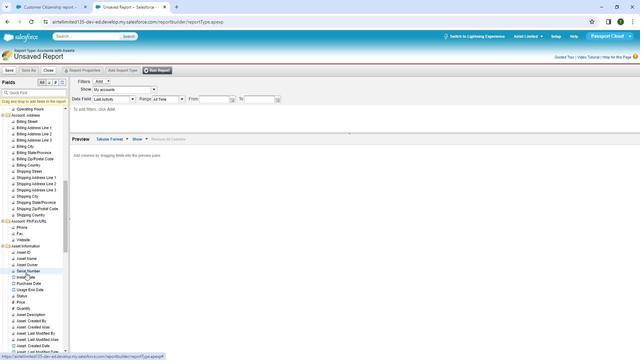 
Action: Mouse scrolled (33, 274) with delta (0, 0)
Screenshot: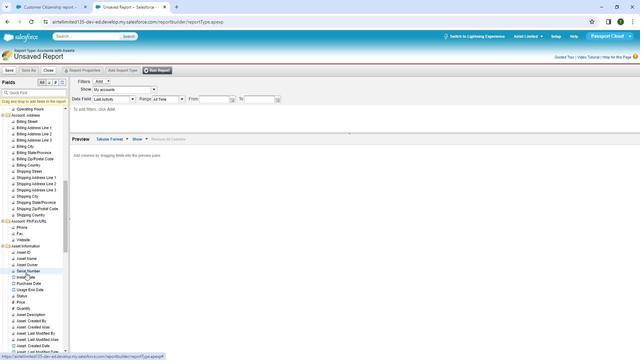 
Action: Mouse moved to (35, 271)
Screenshot: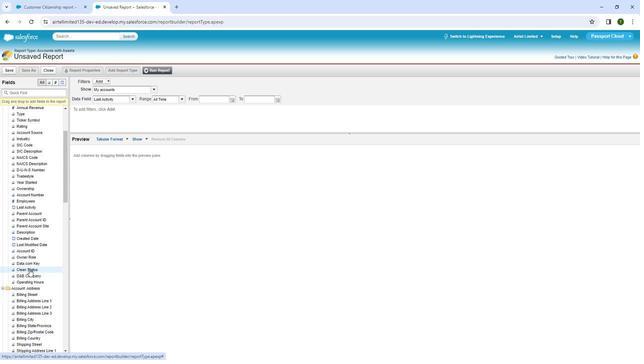 
Action: Mouse scrolled (35, 271) with delta (0, 0)
Screenshot: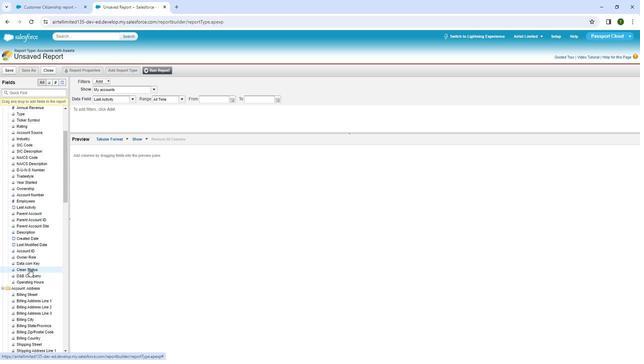 
Action: Mouse scrolled (35, 271) with delta (0, 0)
Screenshot: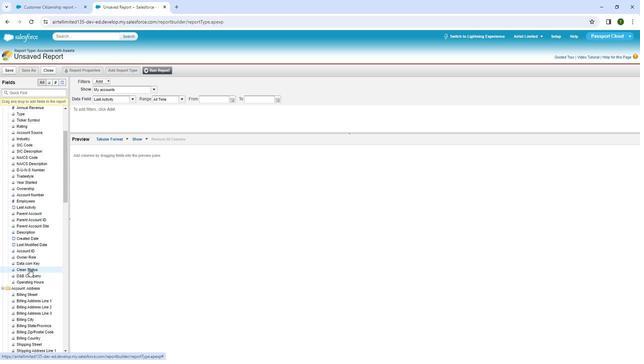 
Action: Mouse scrolled (35, 271) with delta (0, 0)
Screenshot: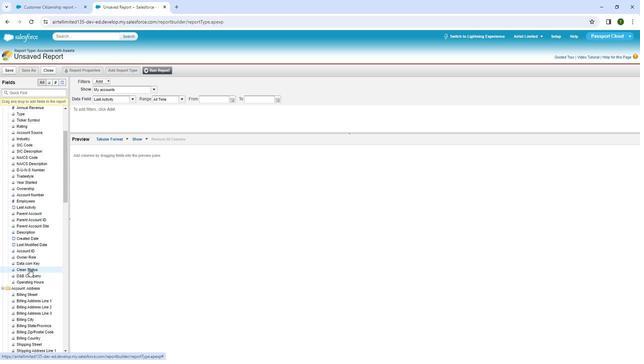 
Action: Mouse scrolled (35, 271) with delta (0, 0)
Screenshot: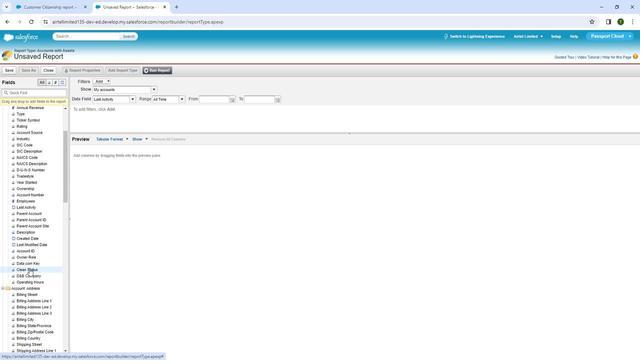 
Action: Mouse moved to (35, 271)
Screenshot: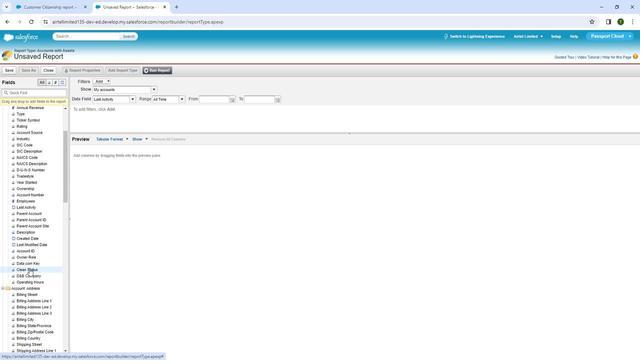 
Action: Mouse scrolled (35, 271) with delta (0, 0)
Screenshot: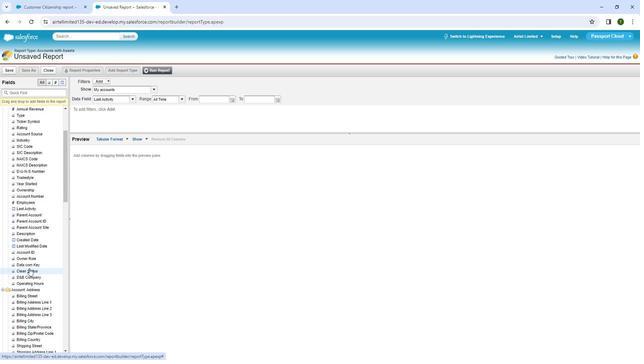
Action: Mouse moved to (25, 261)
Screenshot: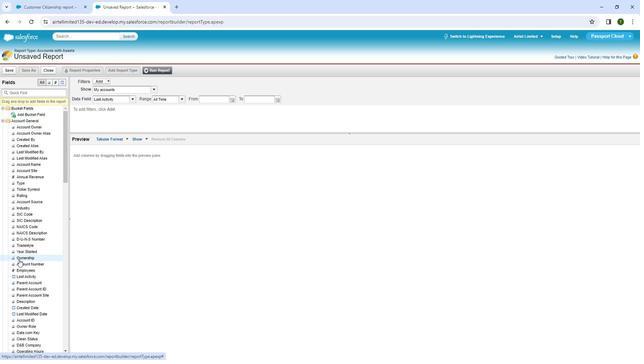 
Action: Mouse scrolled (25, 262) with delta (0, 0)
Screenshot: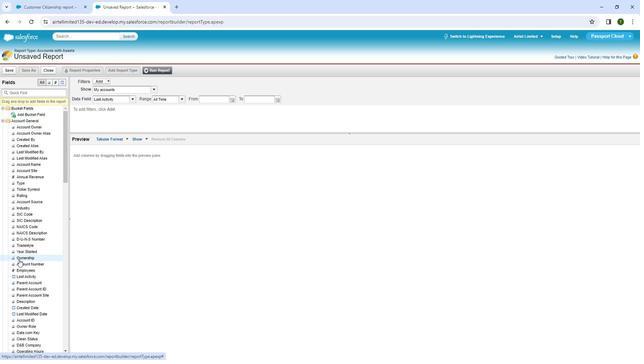 
Action: Mouse moved to (25, 261)
Screenshot: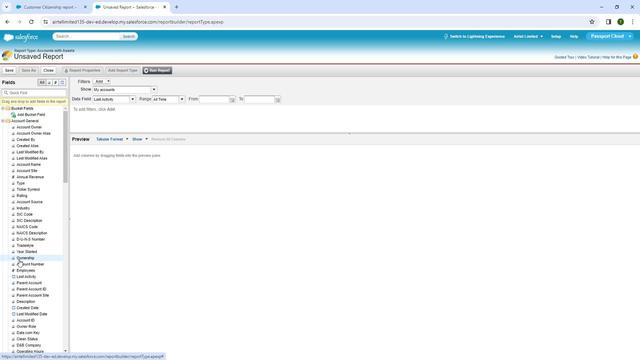 
Action: Mouse scrolled (25, 261) with delta (0, 0)
Screenshot: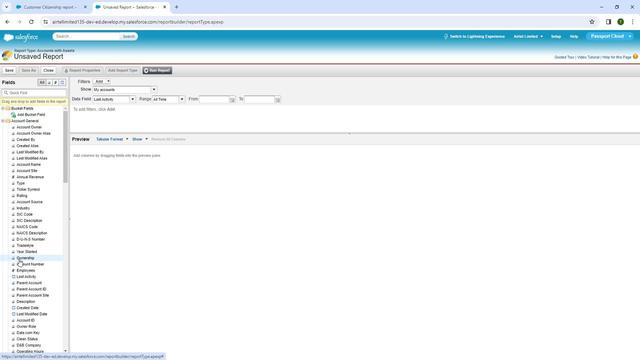 
Action: Mouse scrolled (25, 261) with delta (0, 0)
Screenshot: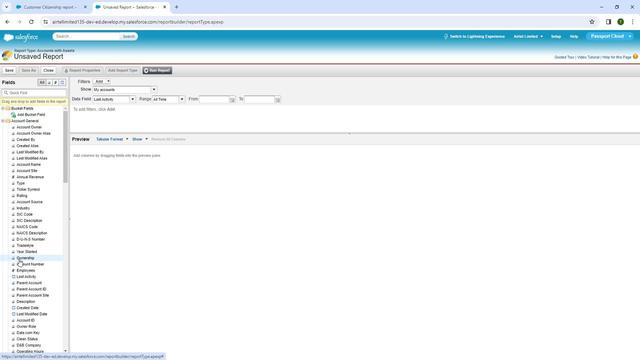 
Action: Mouse moved to (27, 183)
Screenshot: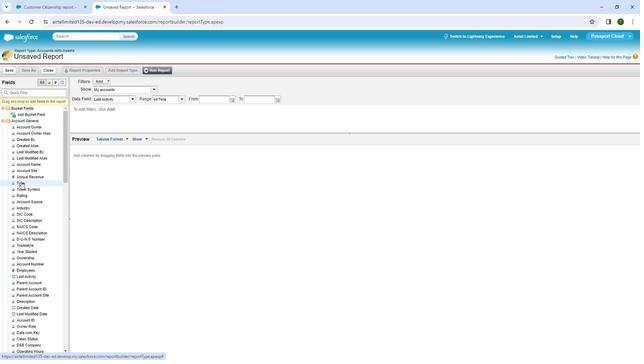 
Action: Mouse pressed left at (27, 183)
Screenshot: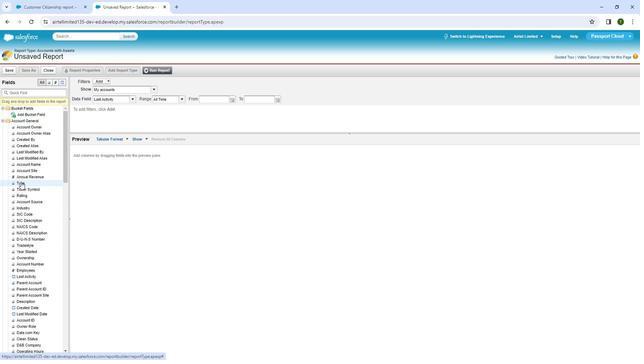
Action: Mouse moved to (34, 133)
Screenshot: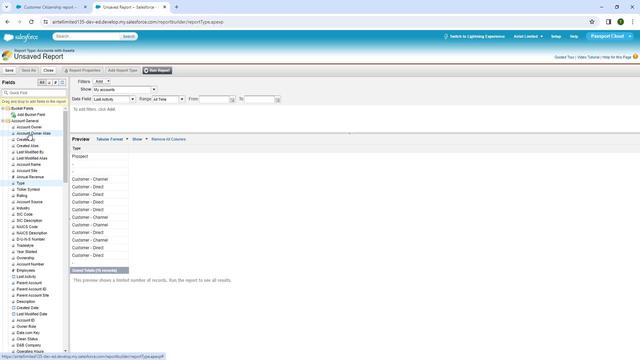 
Action: Mouse scrolled (34, 133) with delta (0, 0)
Screenshot: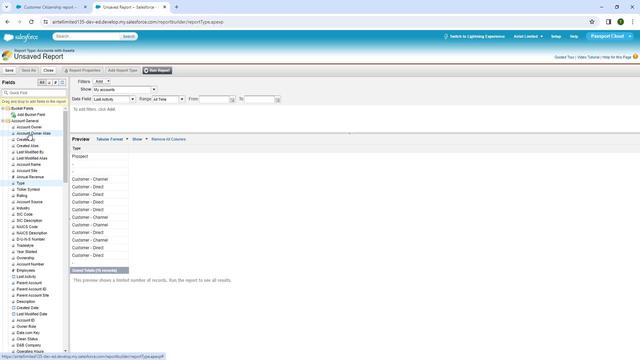 
Action: Mouse moved to (22, 195)
Screenshot: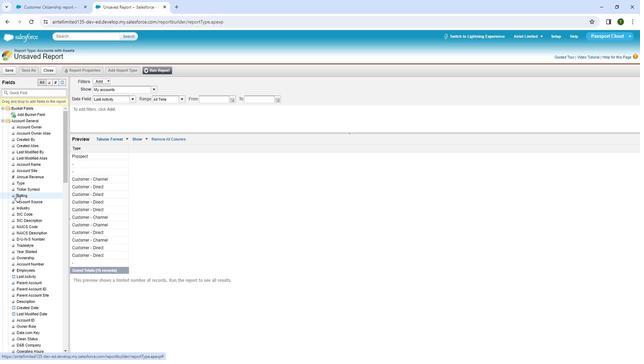 
Action: Mouse pressed left at (22, 195)
Screenshot: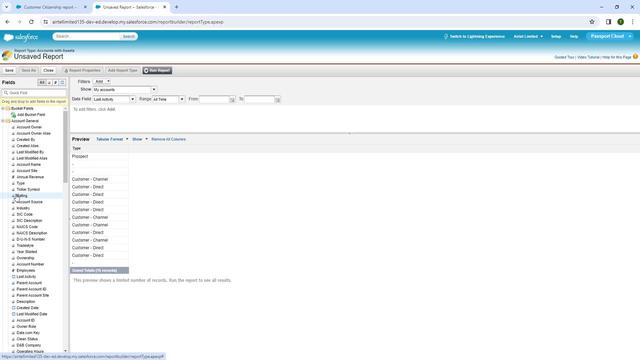 
Action: Mouse moved to (30, 265)
Screenshot: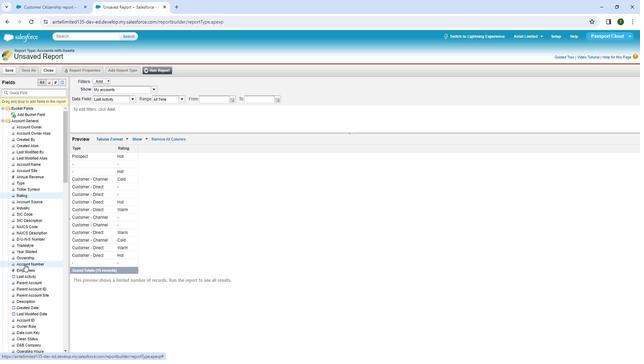 
Action: Mouse pressed left at (30, 265)
Screenshot: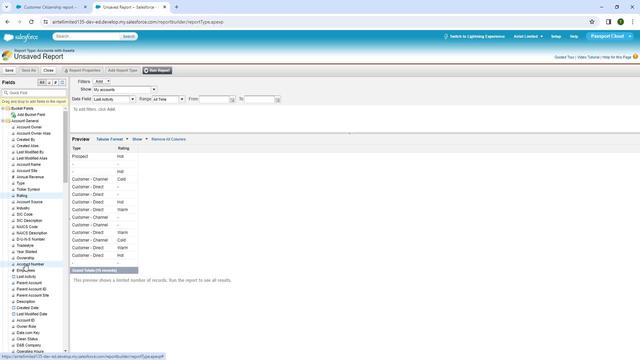 
Action: Mouse moved to (31, 292)
Screenshot: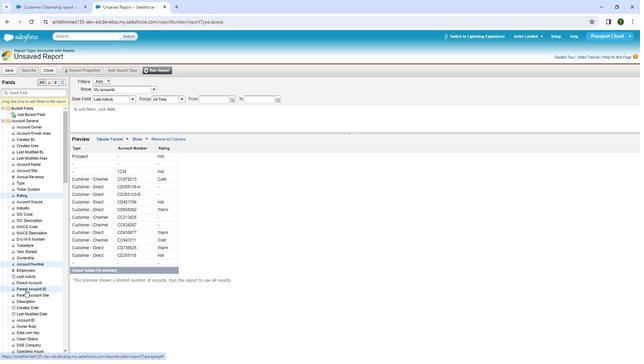 
Action: Mouse pressed left at (31, 292)
Screenshot: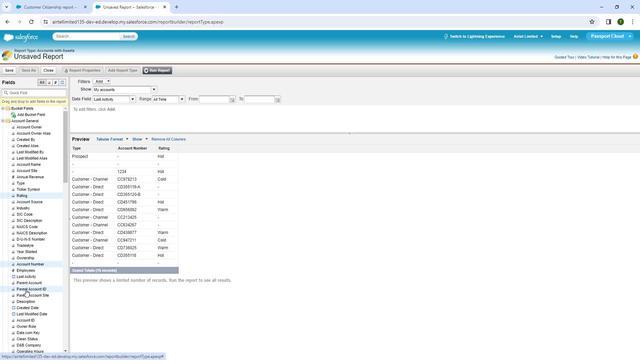 
Action: Mouse moved to (129, 150)
Screenshot: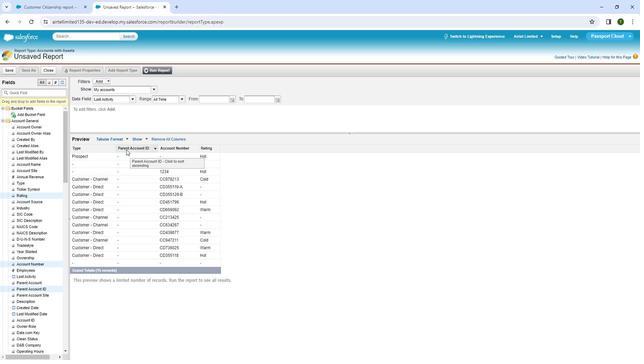 
Action: Mouse pressed left at (129, 150)
Screenshot: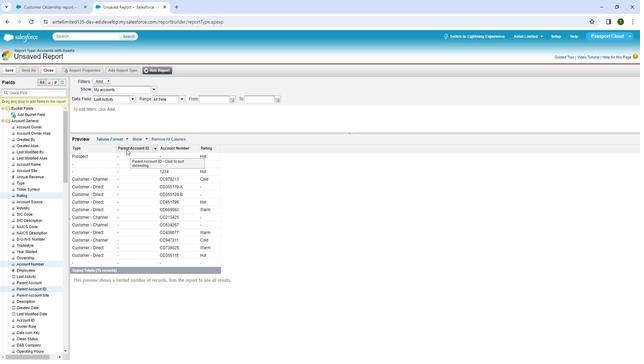 
Action: Mouse moved to (32, 216)
Screenshot: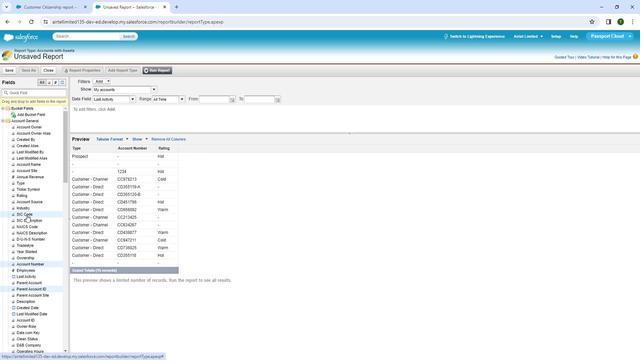 
Action: Mouse pressed left at (32, 216)
Screenshot: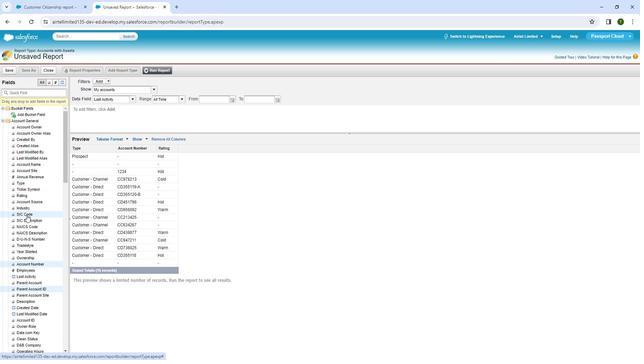 
Action: Mouse moved to (31, 141)
Screenshot: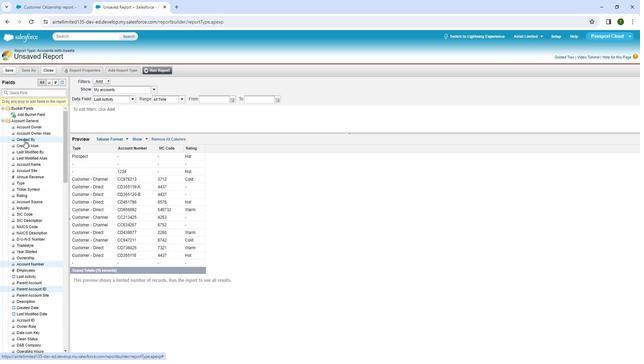 
Action: Mouse scrolled (31, 141) with delta (0, 0)
Screenshot: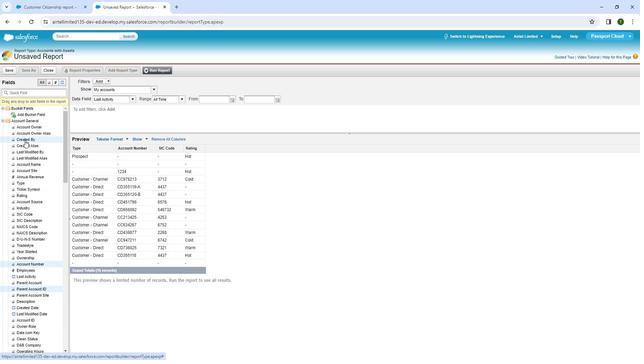 
Action: Mouse scrolled (31, 141) with delta (0, 0)
Screenshot: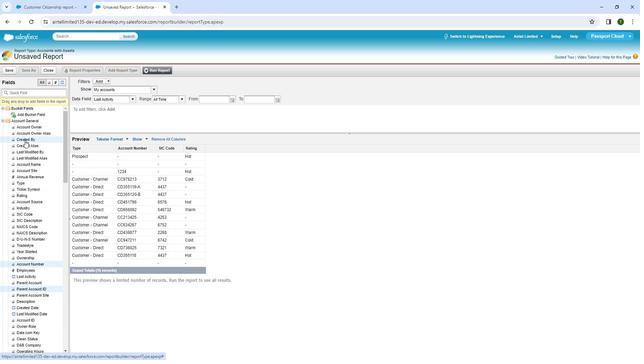 
Action: Mouse moved to (39, 131)
Screenshot: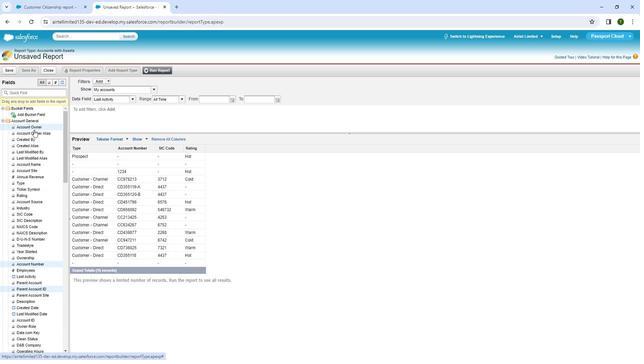 
Action: Mouse scrolled (39, 130) with delta (0, 0)
Screenshot: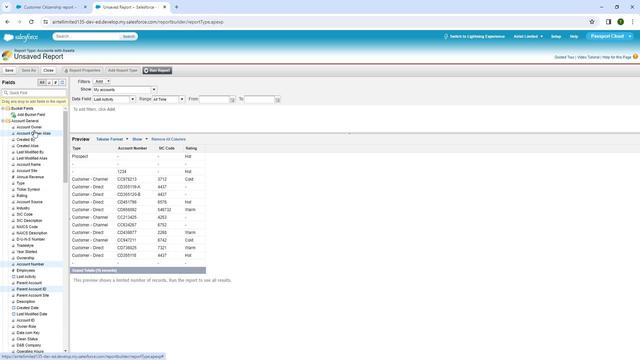 
Action: Mouse moved to (36, 248)
Screenshot: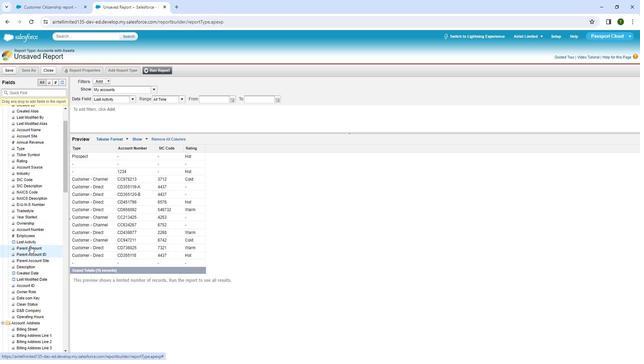 
Action: Mouse scrolled (36, 248) with delta (0, 0)
Screenshot: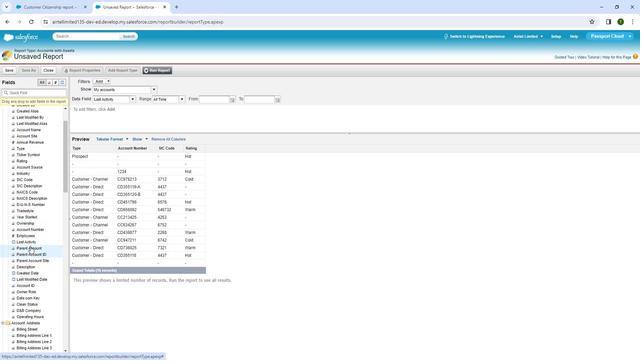 
Action: Mouse moved to (36, 251)
Screenshot: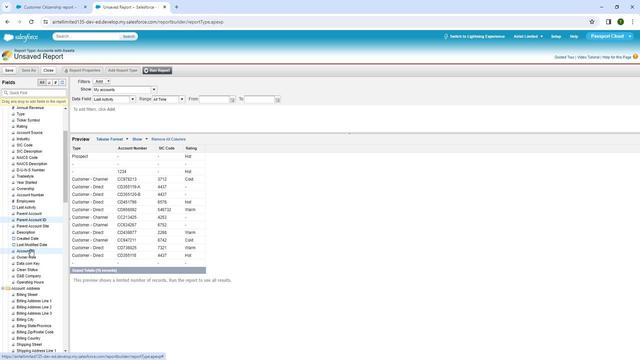 
Action: Mouse scrolled (36, 251) with delta (0, 0)
Screenshot: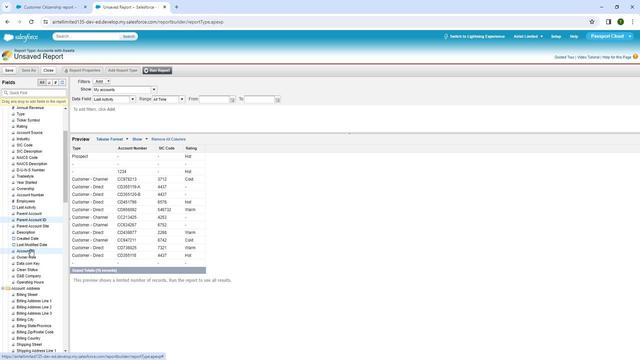 
Action: Mouse moved to (36, 251)
Screenshot: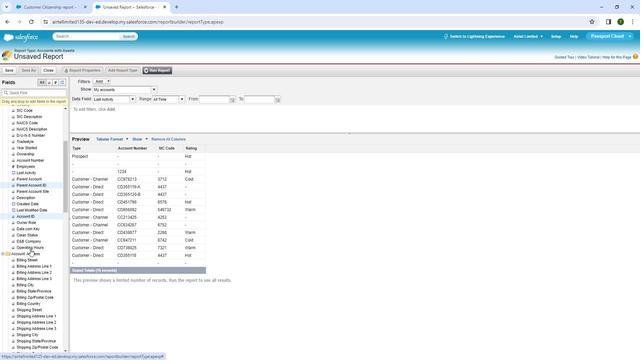 
Action: Mouse scrolled (36, 251) with delta (0, 0)
Screenshot: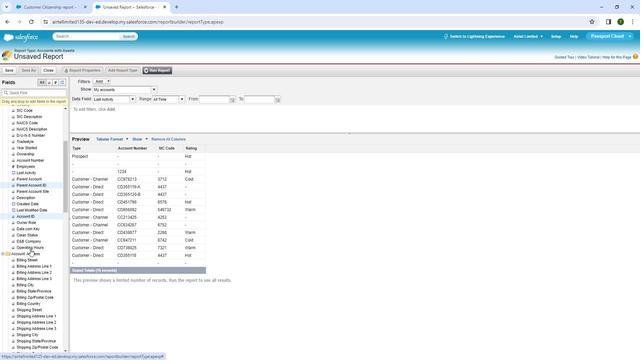 
Action: Mouse moved to (36, 252)
Screenshot: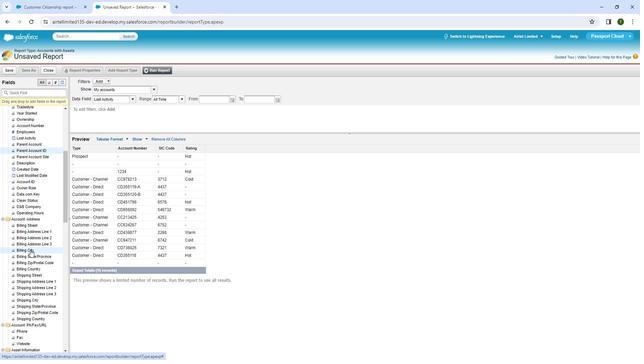 
Action: Mouse scrolled (36, 252) with delta (0, 0)
Screenshot: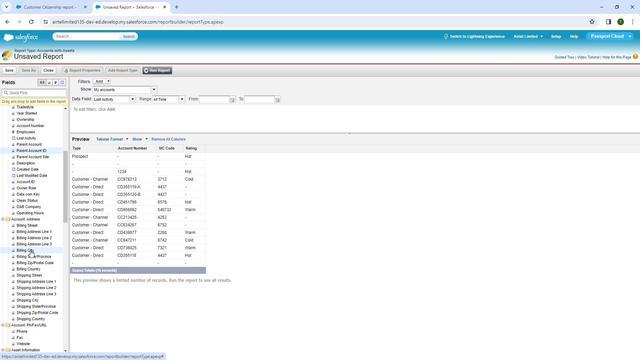 
Action: Mouse moved to (36, 252)
Screenshot: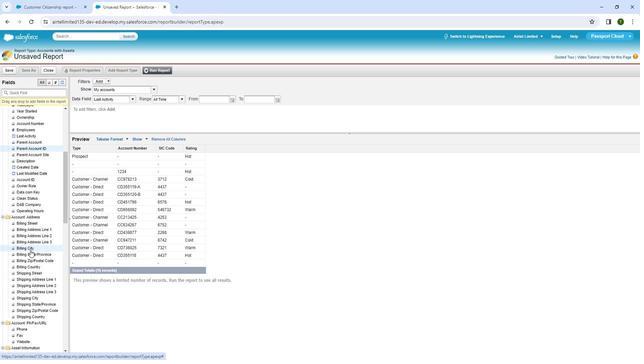 
Action: Mouse scrolled (36, 252) with delta (0, 0)
Screenshot: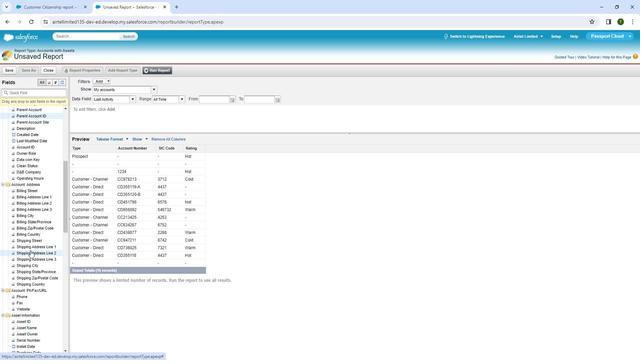 
Action: Mouse scrolled (36, 252) with delta (0, 0)
Screenshot: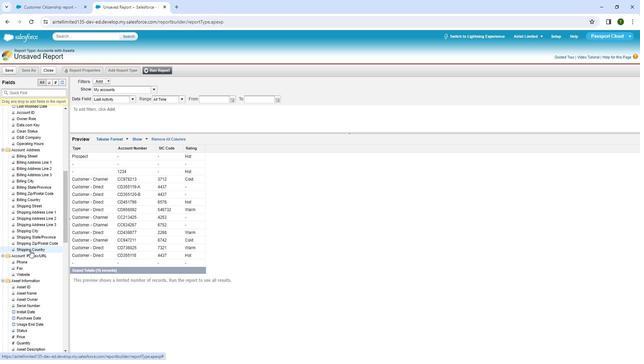 
Action: Mouse moved to (36, 252)
Screenshot: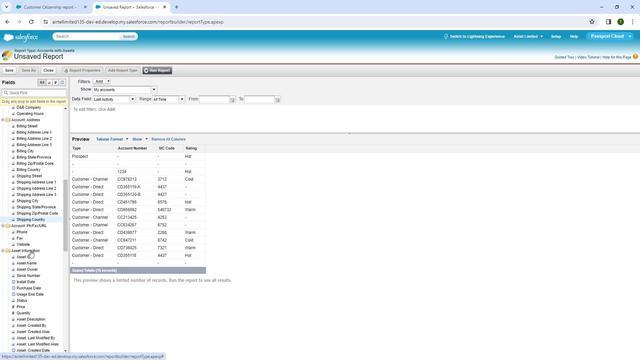 
Action: Mouse scrolled (36, 252) with delta (0, 0)
Screenshot: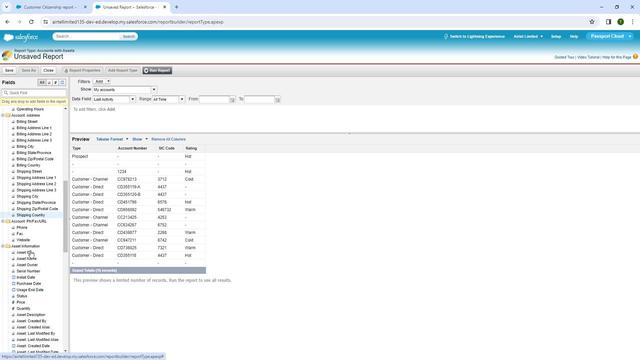 
Action: Mouse scrolled (36, 252) with delta (0, 0)
Screenshot: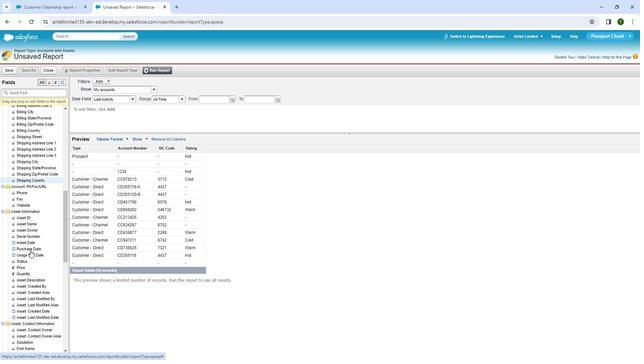 
Action: Mouse moved to (36, 253)
Screenshot: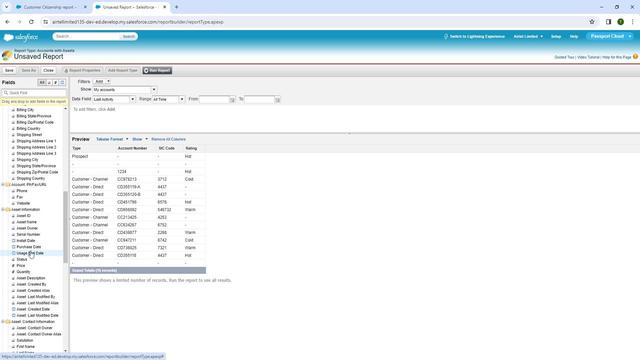 
Action: Mouse scrolled (36, 253) with delta (0, 0)
Screenshot: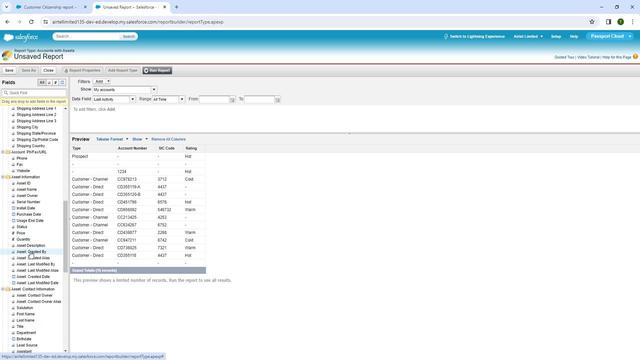 
Action: Mouse scrolled (36, 253) with delta (0, 0)
Screenshot: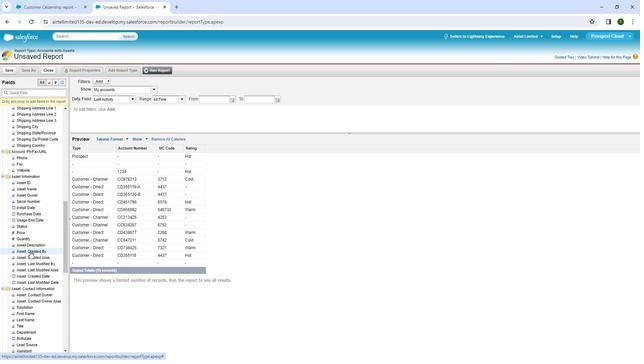 
Action: Mouse scrolled (36, 253) with delta (0, 0)
Screenshot: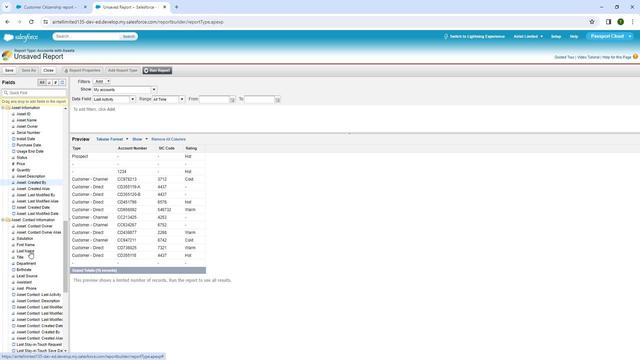 
Action: Mouse scrolled (36, 253) with delta (0, 0)
Screenshot: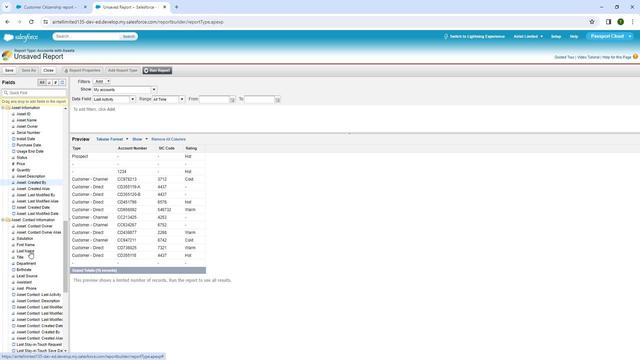 
Action: Mouse scrolled (36, 253) with delta (0, 0)
Screenshot: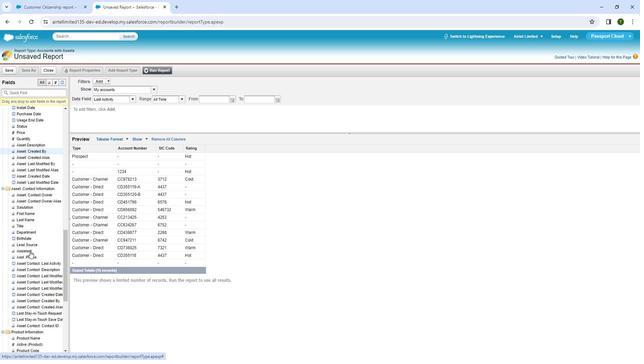 
Action: Mouse moved to (35, 254)
Screenshot: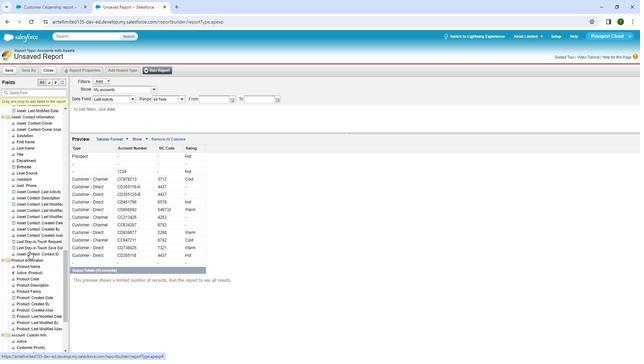 
Action: Mouse scrolled (35, 253) with delta (0, 0)
Screenshot: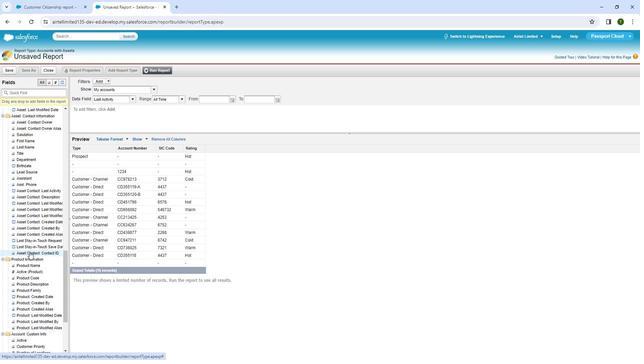 
Action: Mouse moved to (36, 254)
Screenshot: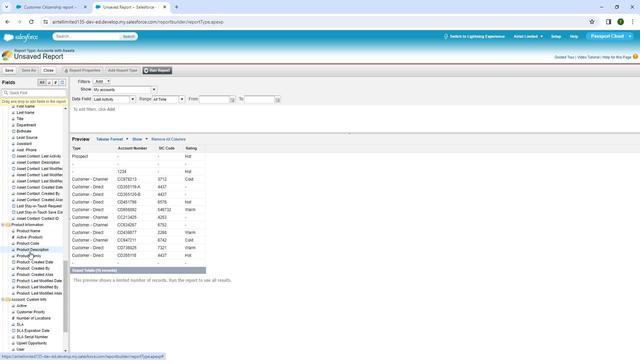 
Action: Mouse scrolled (36, 253) with delta (0, 0)
Screenshot: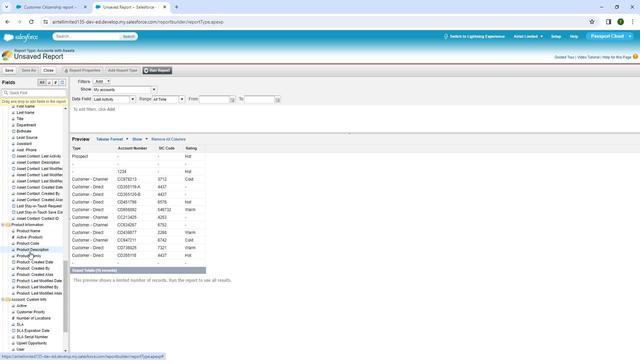 
Action: Mouse scrolled (36, 253) with delta (0, 0)
Screenshot: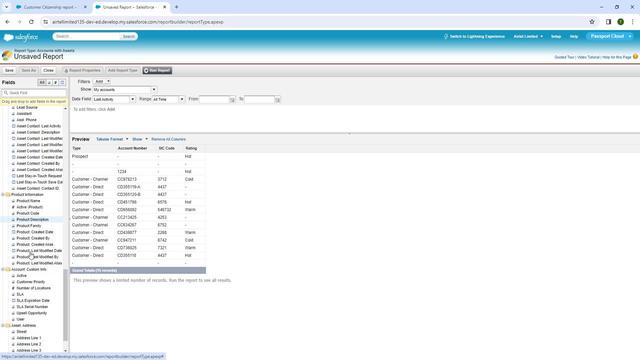 
Action: Mouse scrolled (36, 253) with delta (0, 0)
Screenshot: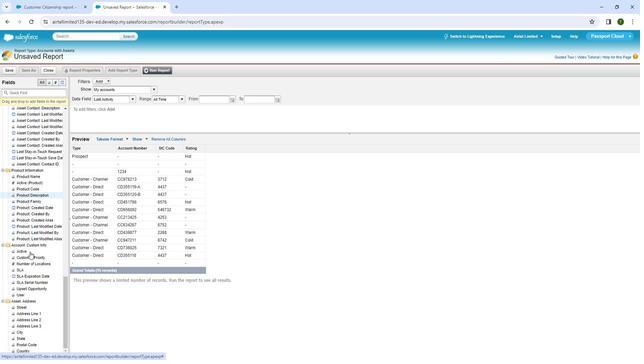 
Action: Mouse moved to (28, 270)
Screenshot: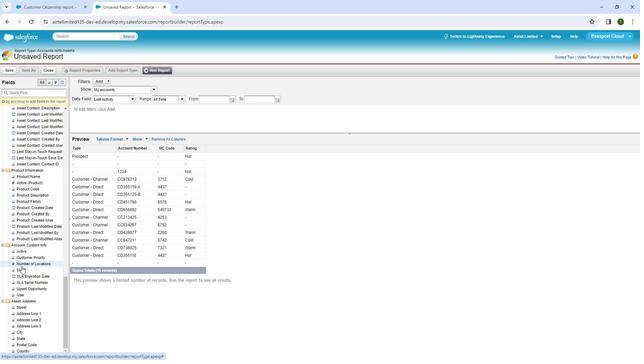 
Action: Mouse pressed left at (28, 270)
Screenshot: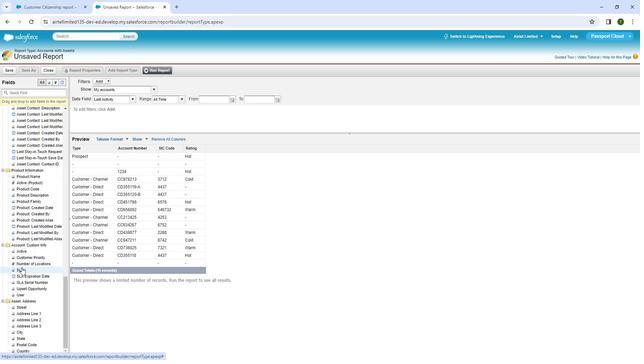 
Action: Mouse moved to (10, 305)
Screenshot: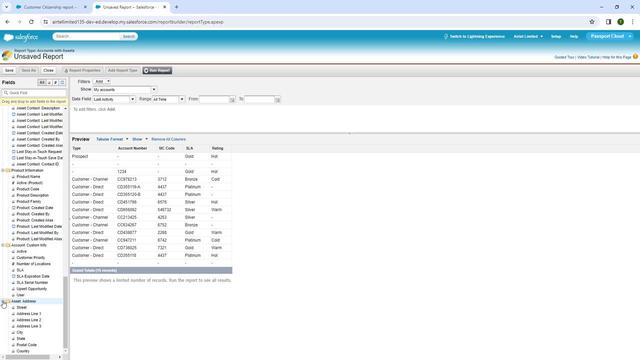 
Action: Mouse scrolled (10, 304) with delta (0, 0)
Screenshot: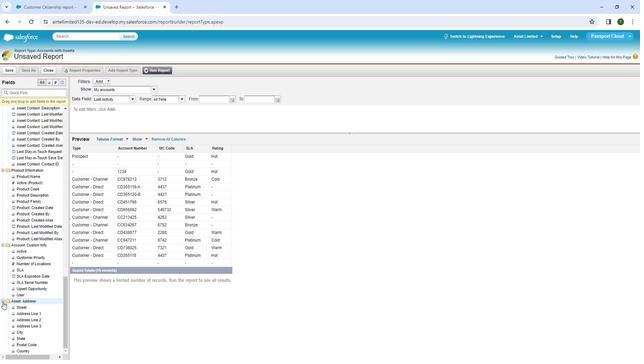 
Action: Mouse moved to (10, 306)
Screenshot: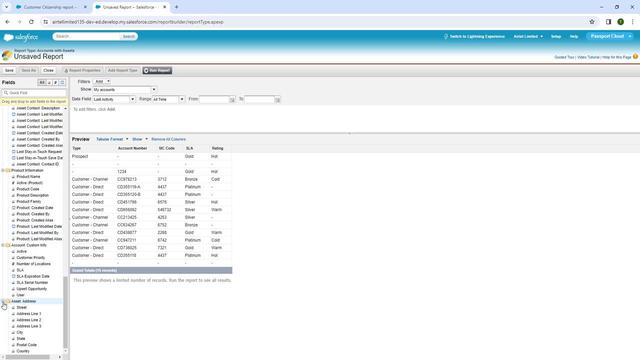 
Action: Mouse scrolled (10, 306) with delta (0, 0)
Screenshot: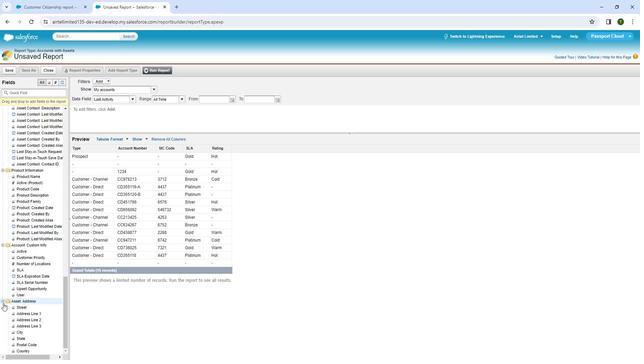 
Action: Mouse scrolled (10, 306) with delta (0, 0)
Screenshot: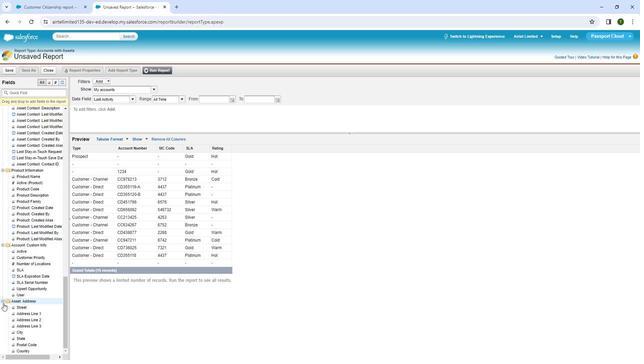 
Action: Mouse moved to (39, 295)
Screenshot: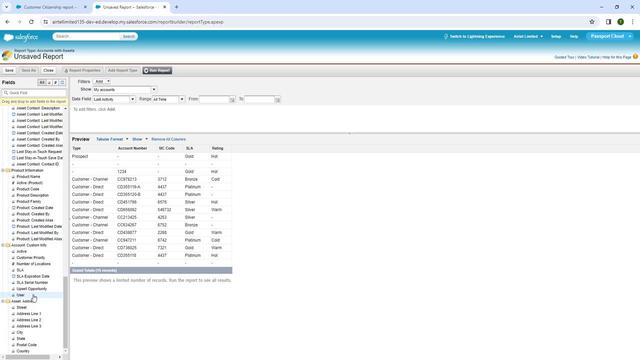 
Action: Mouse scrolled (39, 296) with delta (0, 0)
Screenshot: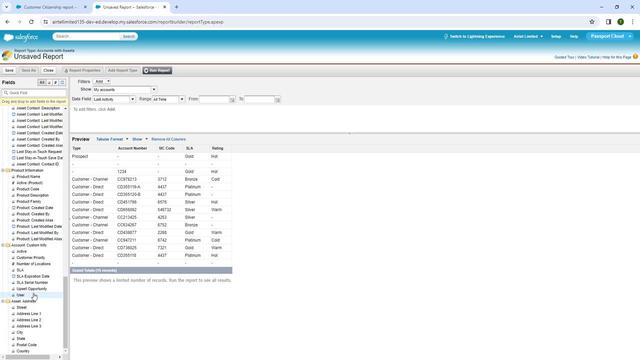 
Action: Mouse moved to (39, 293)
Screenshot: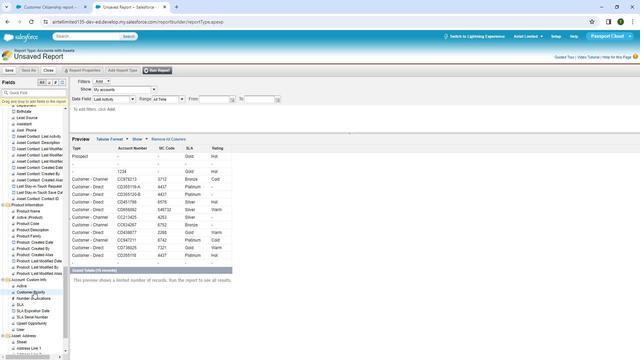 
Action: Mouse scrolled (39, 294) with delta (0, 0)
Screenshot: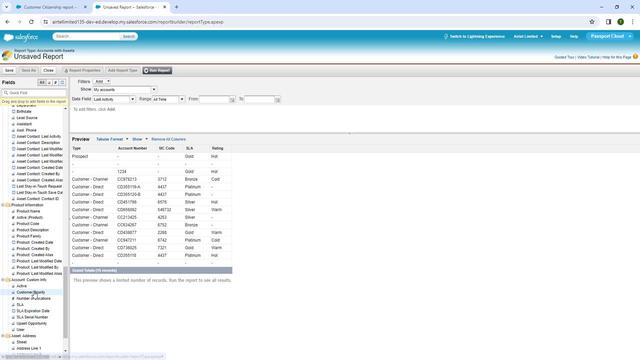 
Action: Mouse scrolled (39, 294) with delta (0, 0)
Screenshot: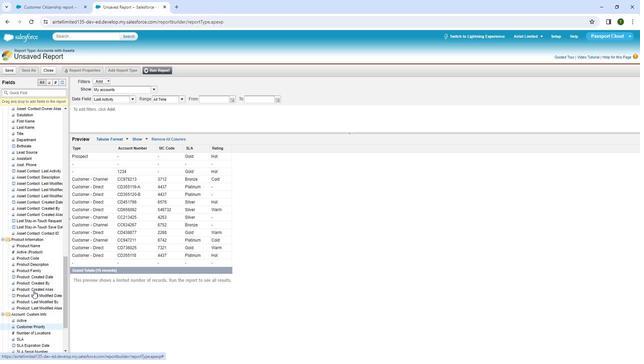 
Action: Mouse scrolled (39, 294) with delta (0, 0)
Screenshot: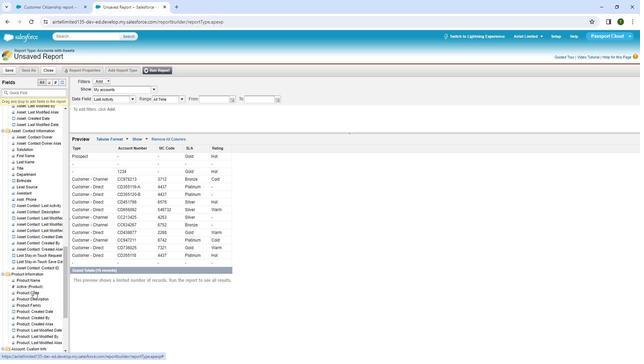 
Action: Mouse moved to (40, 292)
Screenshot: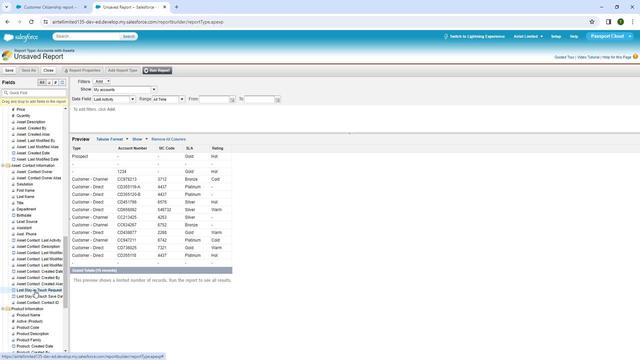 
Action: Mouse scrolled (40, 293) with delta (0, 0)
Screenshot: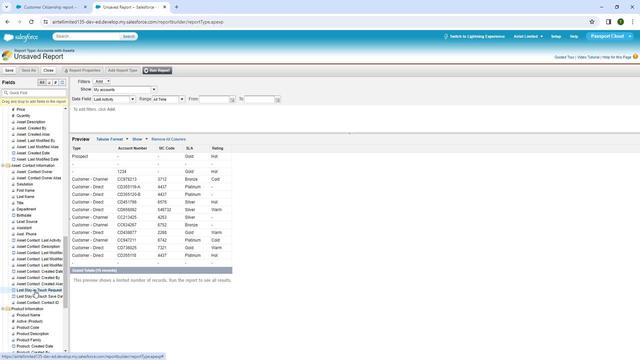
Action: Mouse moved to (15, 217)
Screenshot: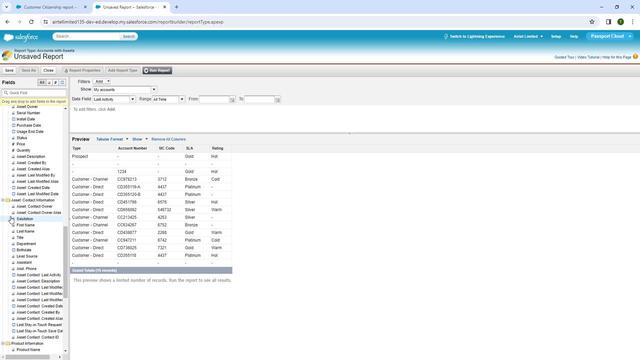 
Action: Mouse scrolled (15, 217) with delta (0, 0)
Screenshot: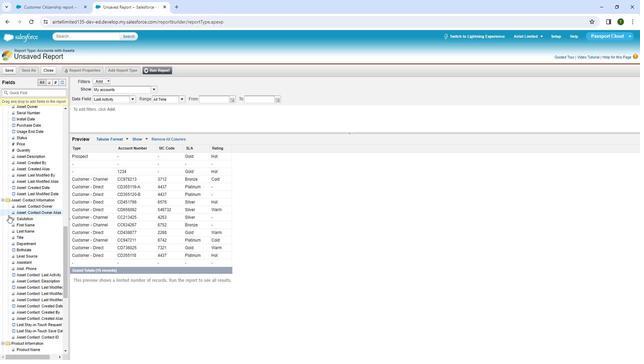 
Action: Mouse scrolled (15, 217) with delta (0, 0)
Screenshot: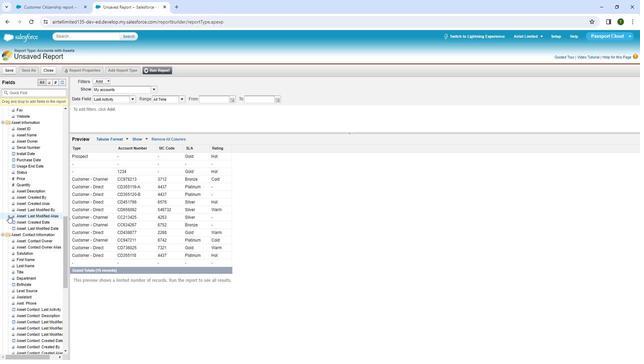 
Action: Mouse moved to (20, 157)
Screenshot: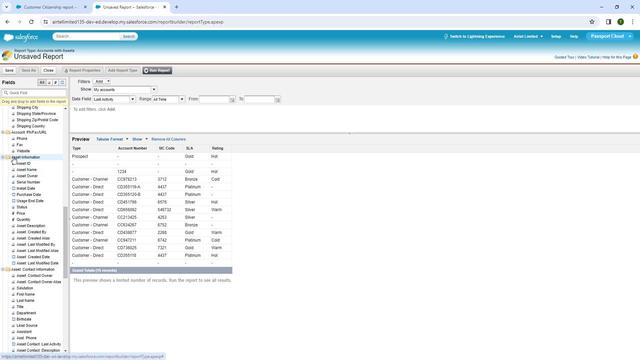 
Action: Mouse scrolled (20, 157) with delta (0, 0)
Screenshot: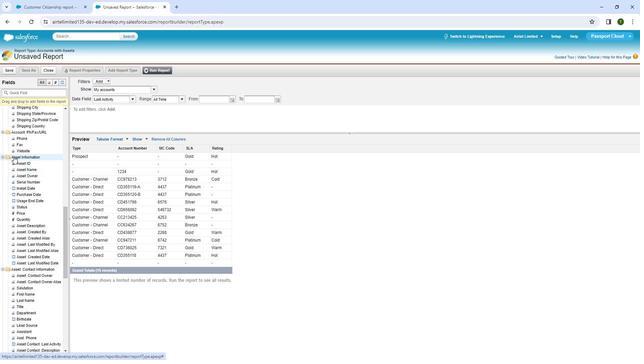 
Action: Mouse moved to (23, 156)
Screenshot: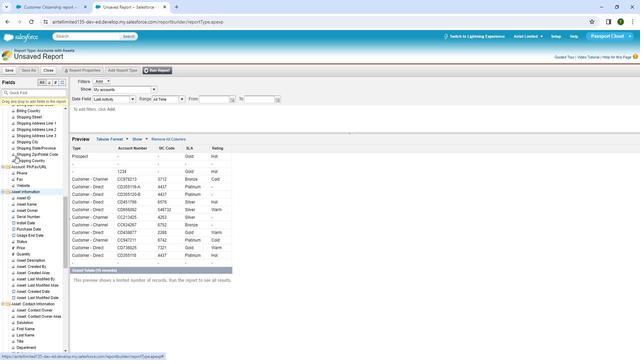 
Action: Mouse scrolled (23, 157) with delta (0, 0)
Screenshot: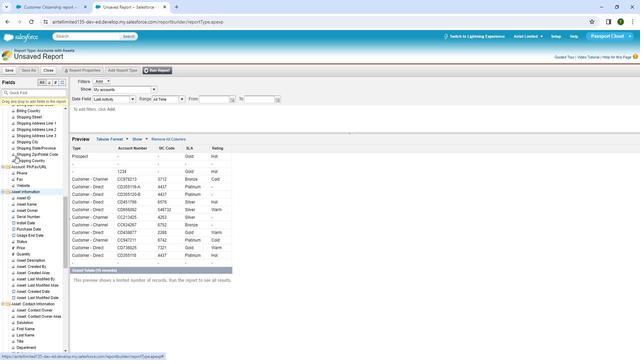 
Action: Mouse moved to (23, 156)
Screenshot: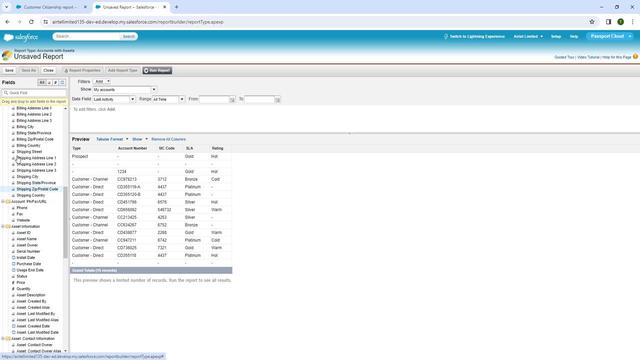 
Action: Mouse scrolled (23, 157) with delta (0, 0)
Screenshot: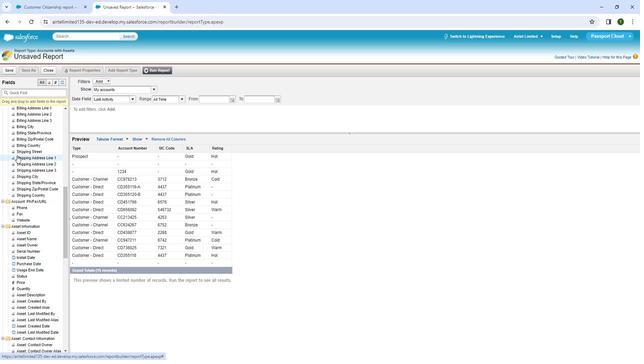 
Action: Mouse scrolled (23, 157) with delta (0, 0)
Screenshot: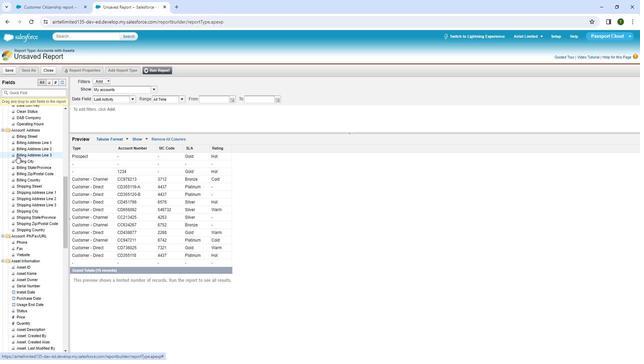
Action: Mouse moved to (22, 159)
Screenshot: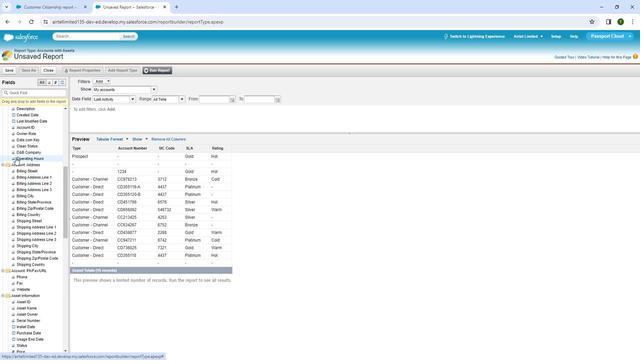 
Action: Mouse scrolled (22, 159) with delta (0, 0)
Screenshot: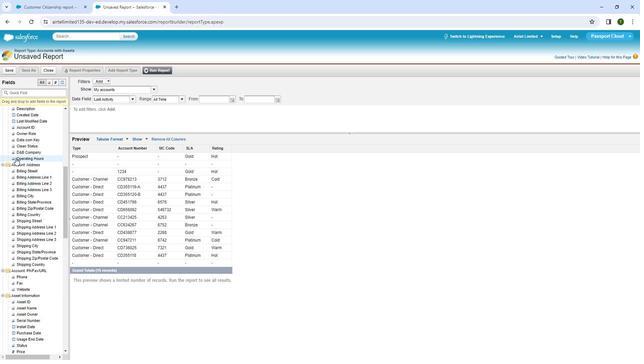 
Action: Mouse moved to (26, 162)
Screenshot: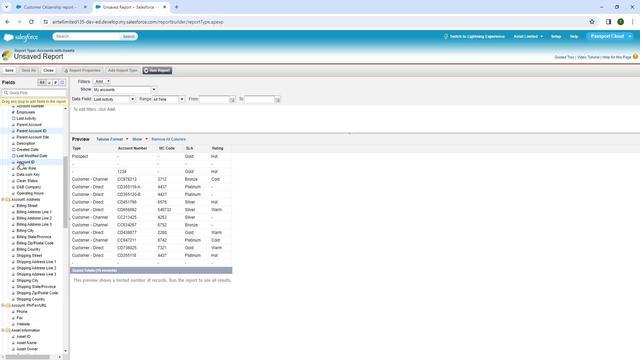 
Action: Mouse pressed left at (26, 162)
Screenshot: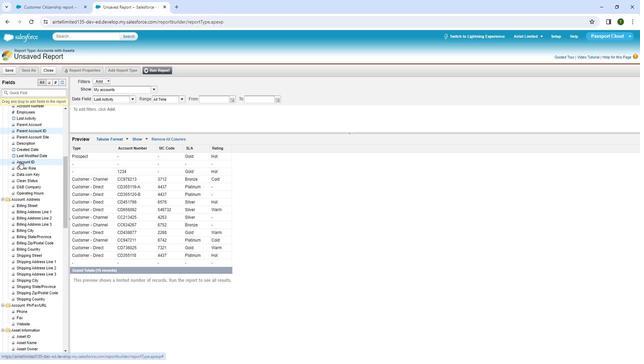 
Action: Mouse moved to (43, 186)
Screenshot: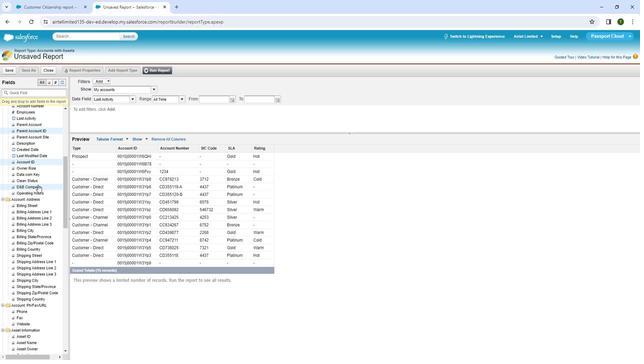
Action: Mouse scrolled (43, 186) with delta (0, 0)
Screenshot: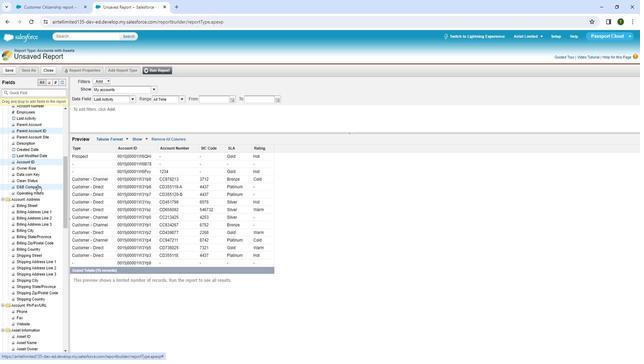 
Action: Mouse scrolled (43, 186) with delta (0, 0)
Screenshot: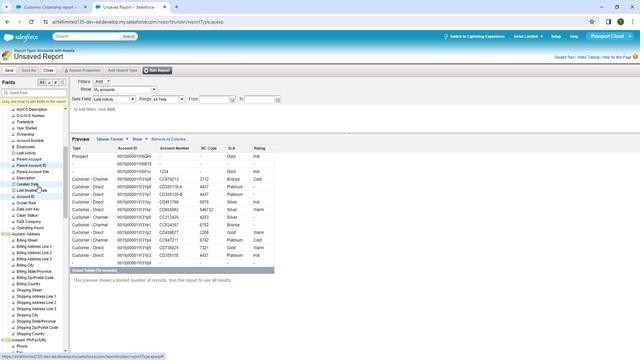 
Action: Mouse scrolled (43, 186) with delta (0, 0)
Screenshot: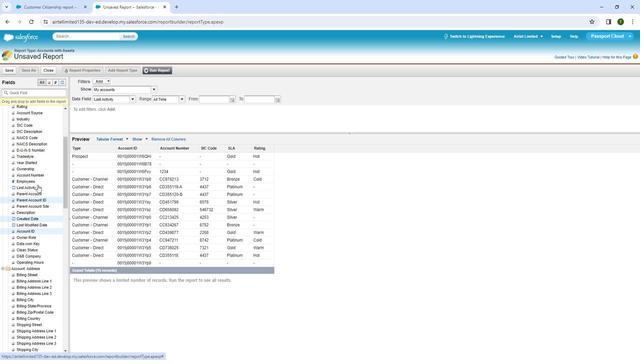 
Action: Mouse scrolled (43, 186) with delta (0, 0)
Screenshot: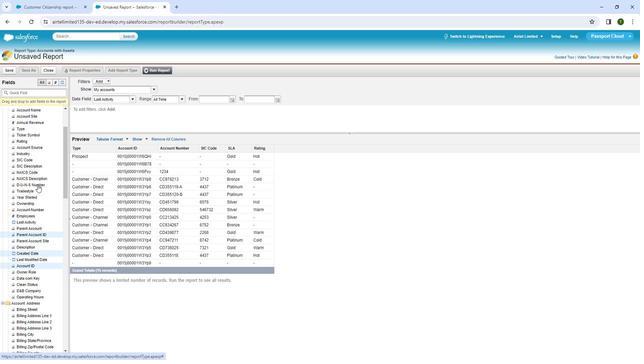 
Action: Mouse moved to (43, 188)
Screenshot: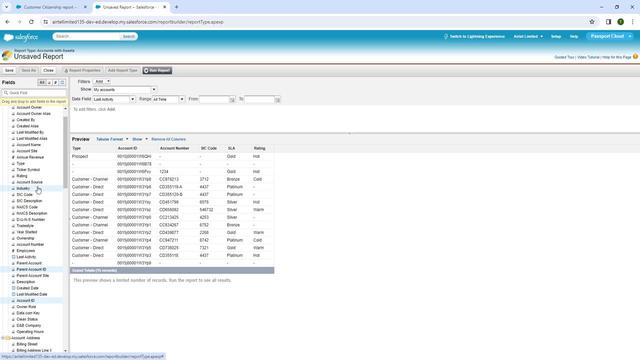 
Action: Mouse scrolled (43, 188) with delta (0, 0)
Screenshot: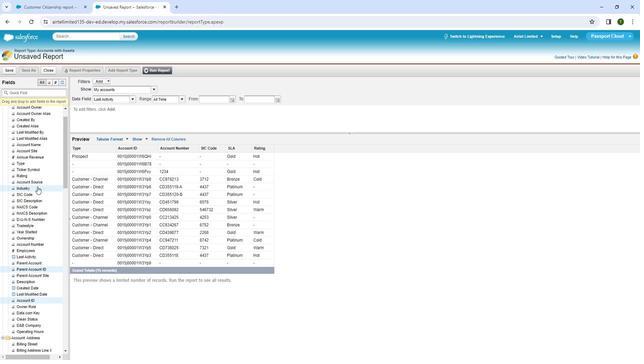 
Action: Mouse scrolled (43, 188) with delta (0, 0)
Screenshot: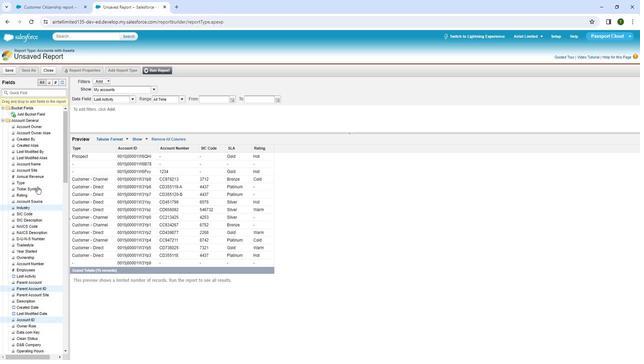 
Action: Mouse scrolled (43, 188) with delta (0, 0)
Screenshot: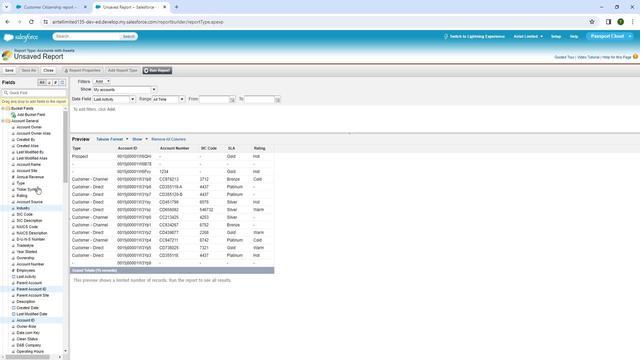 
Action: Mouse moved to (113, 140)
Screenshot: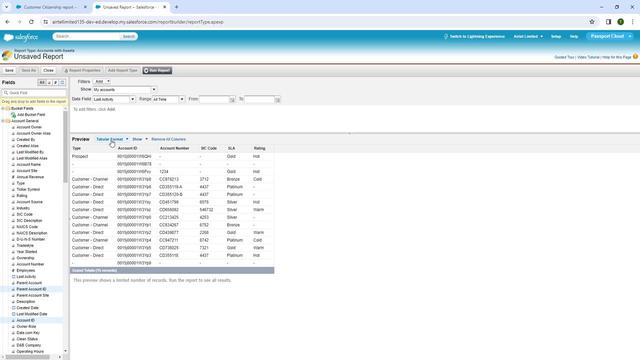 
Action: Mouse pressed left at (113, 140)
Screenshot: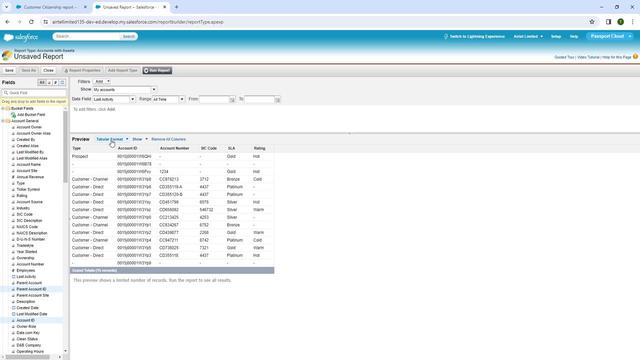 
Action: Mouse moved to (120, 165)
Screenshot: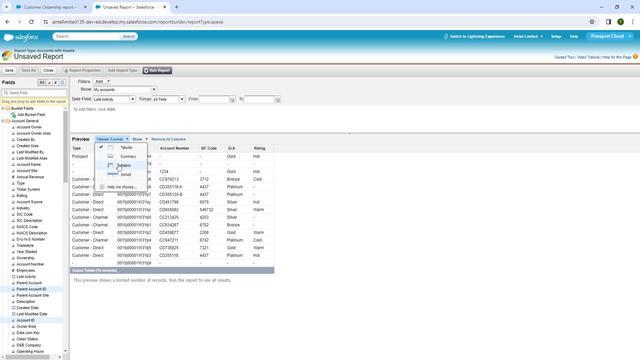 
Action: Mouse pressed left at (120, 165)
Screenshot: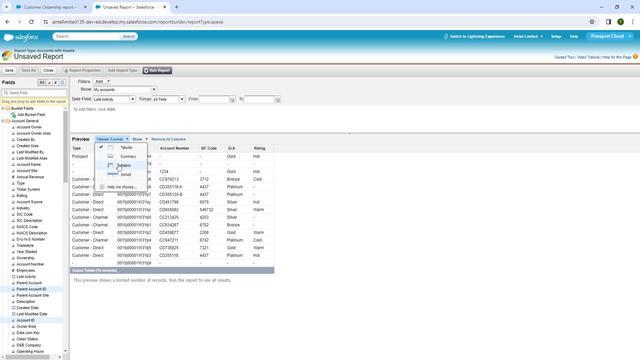 
Action: Mouse moved to (159, 138)
Screenshot: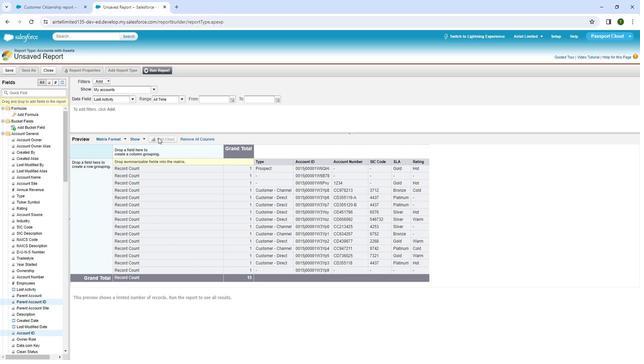 
Action: Mouse pressed left at (159, 138)
Screenshot: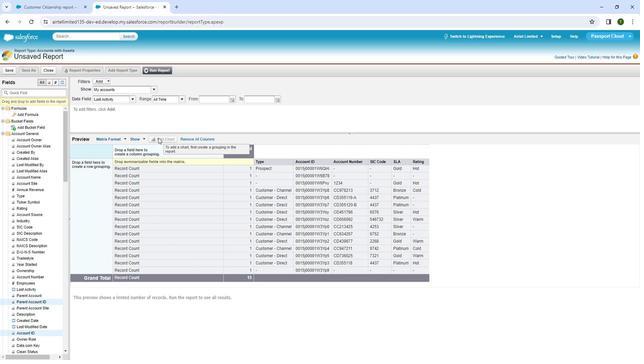 
Action: Mouse moved to (138, 142)
Screenshot: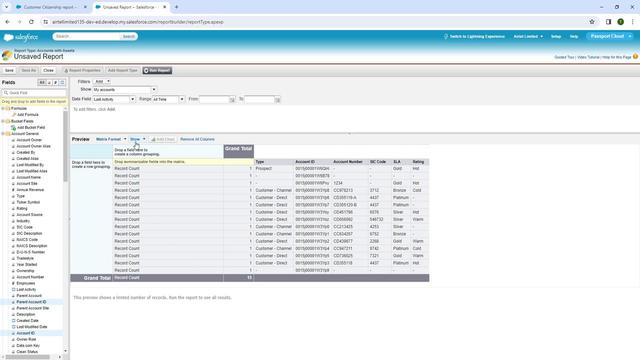 
Action: Mouse pressed left at (138, 142)
Screenshot: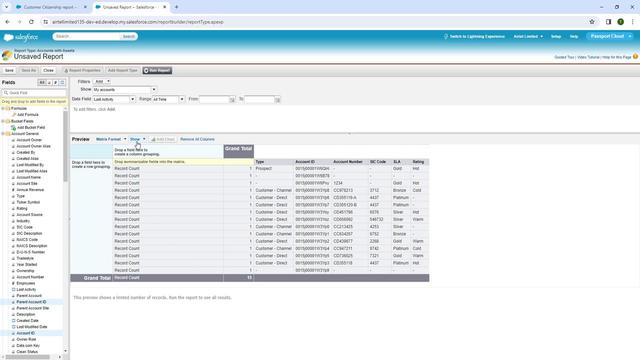 
Action: Mouse moved to (153, 233)
Screenshot: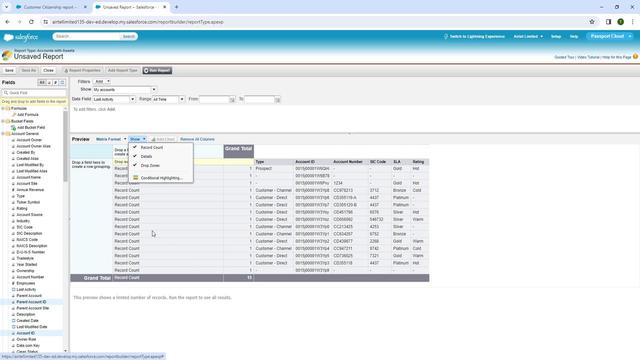 
Action: Mouse pressed left at (153, 233)
Screenshot: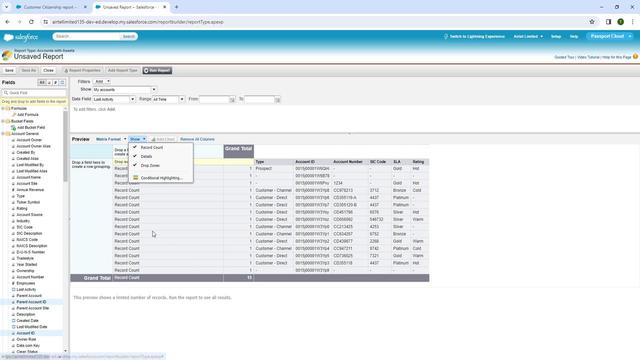 
Action: Mouse moved to (41, 190)
Screenshot: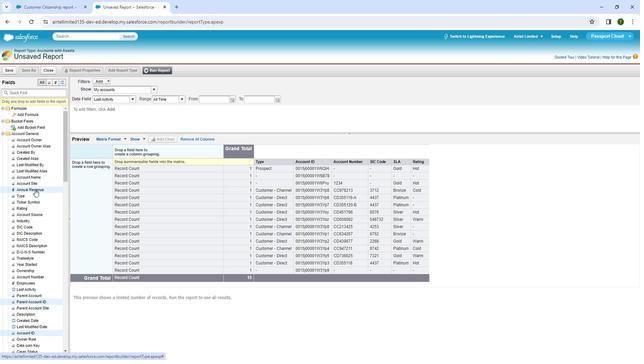 
Action: Mouse pressed left at (41, 190)
Screenshot: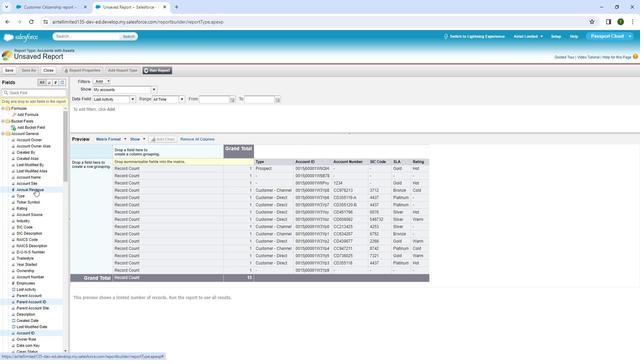 
Action: Mouse moved to (240, 150)
Screenshot: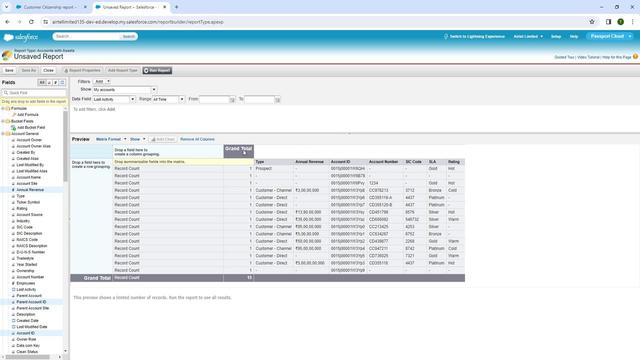 
Action: Mouse pressed left at (240, 150)
Screenshot: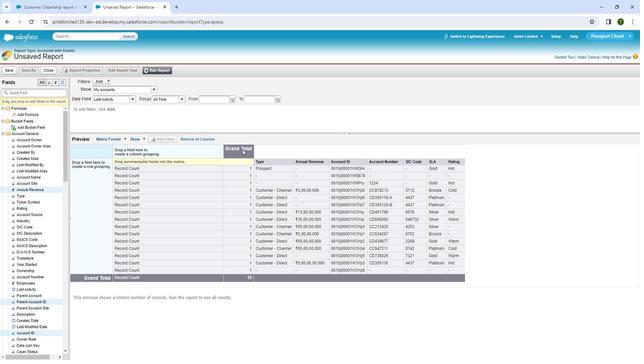 
Action: Mouse moved to (242, 285)
Screenshot: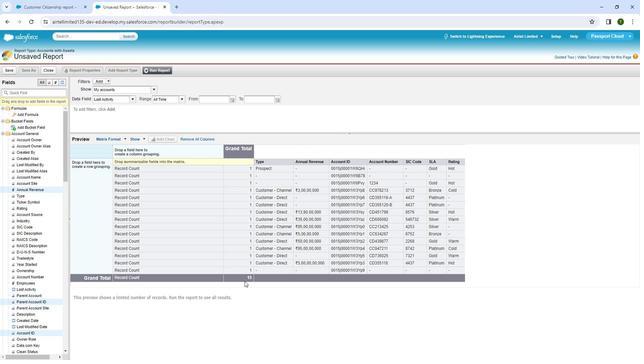 
Action: Mouse pressed left at (242, 285)
Screenshot: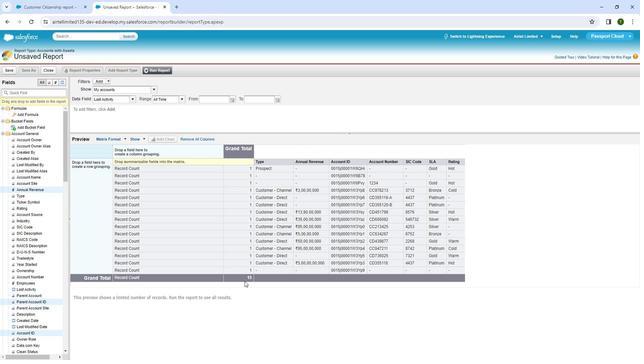 
Action: Mouse moved to (158, 140)
Screenshot: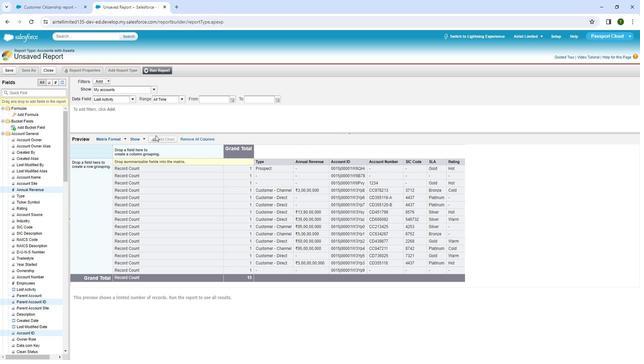 
Action: Mouse pressed left at (158, 140)
Screenshot: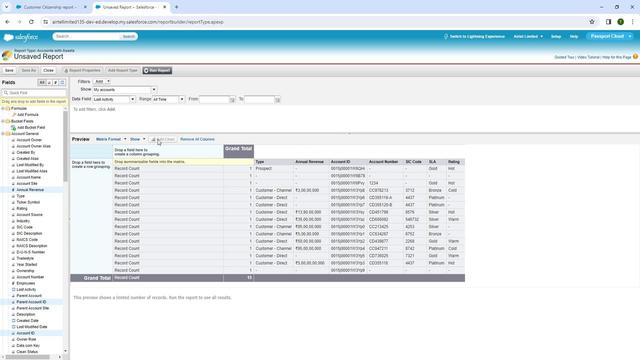 
Action: Mouse moved to (117, 140)
Screenshot: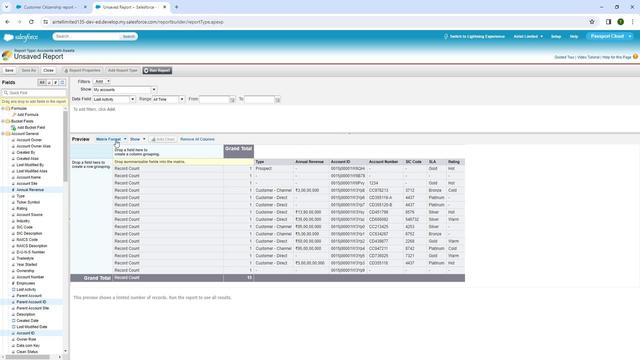 
Action: Mouse pressed left at (117, 140)
Screenshot: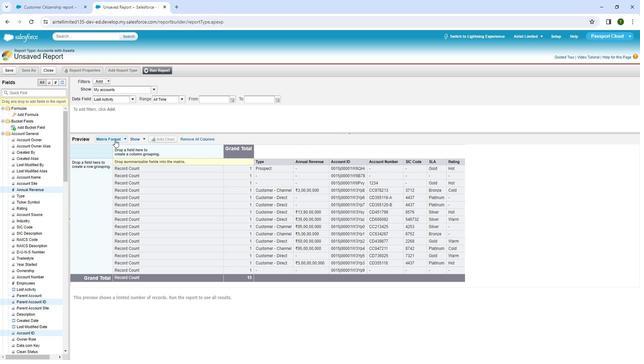 
Action: Mouse moved to (119, 148)
Screenshot: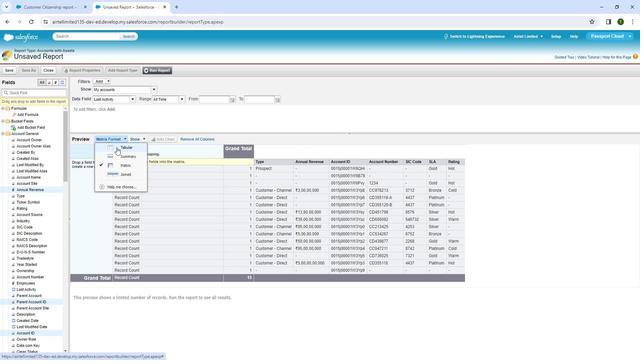 
Action: Mouse pressed left at (119, 148)
Screenshot: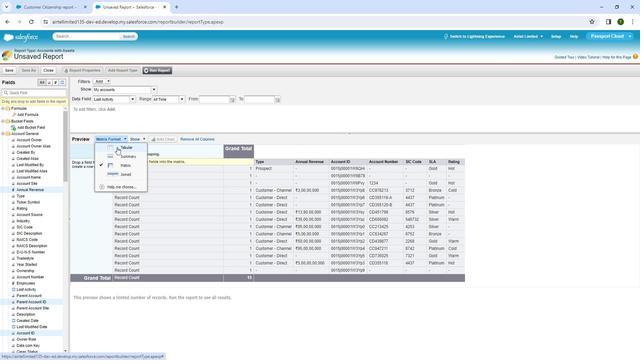 
Action: Mouse moved to (32, 256)
Screenshot: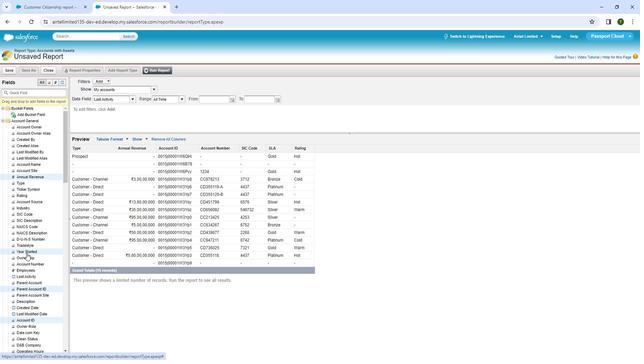 
Action: Mouse scrolled (32, 255) with delta (0, 0)
